 Task: What time is the last Expo Line train departing from Downtown Santa Monica to 7th St/Metro Center?
Action: Mouse pressed left at (340, 78)
Screenshot: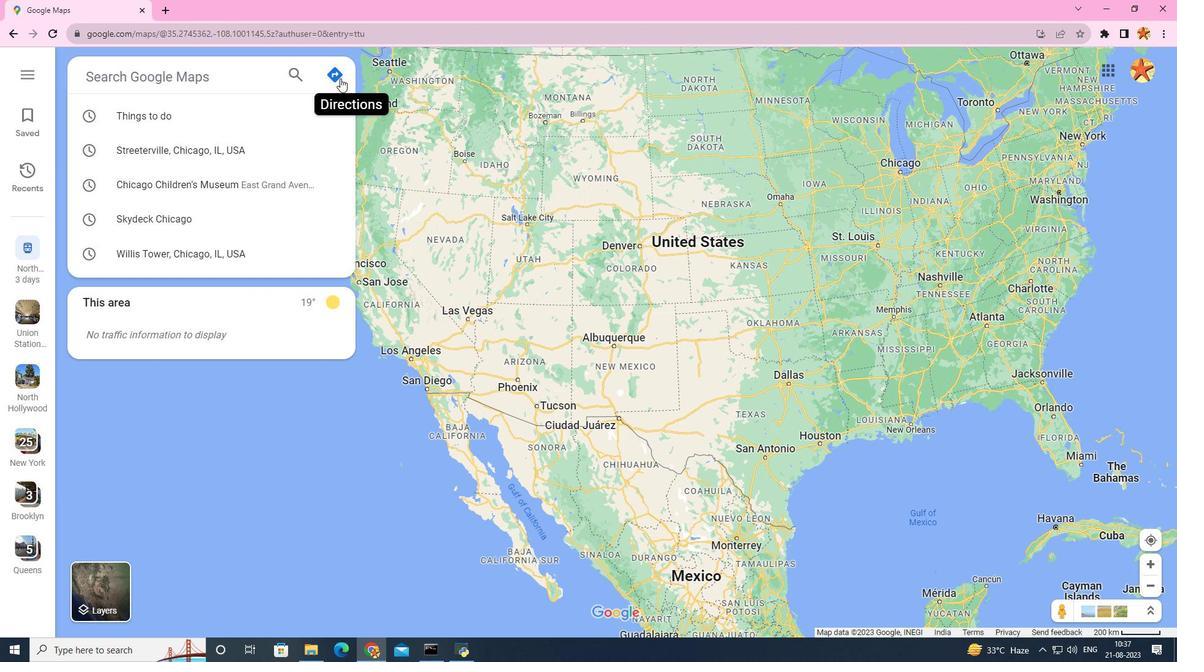 
Action: Mouse moved to (155, 116)
Screenshot: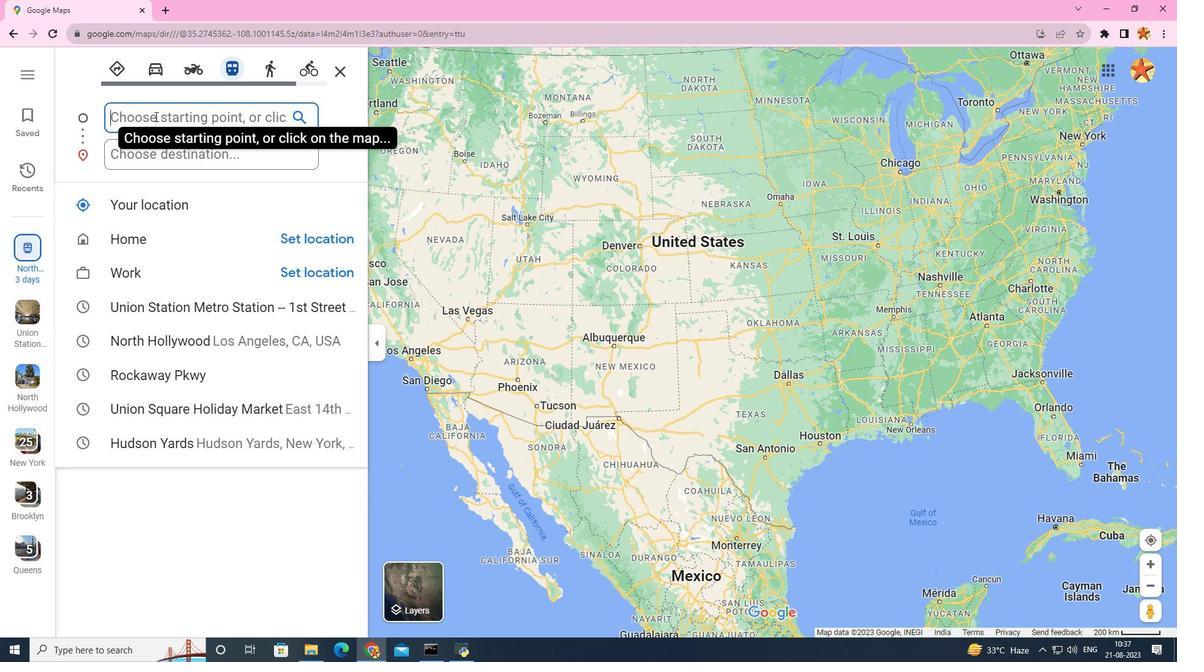 
Action: Key pressed downtown<Key.space>santa<Key.space>
Screenshot: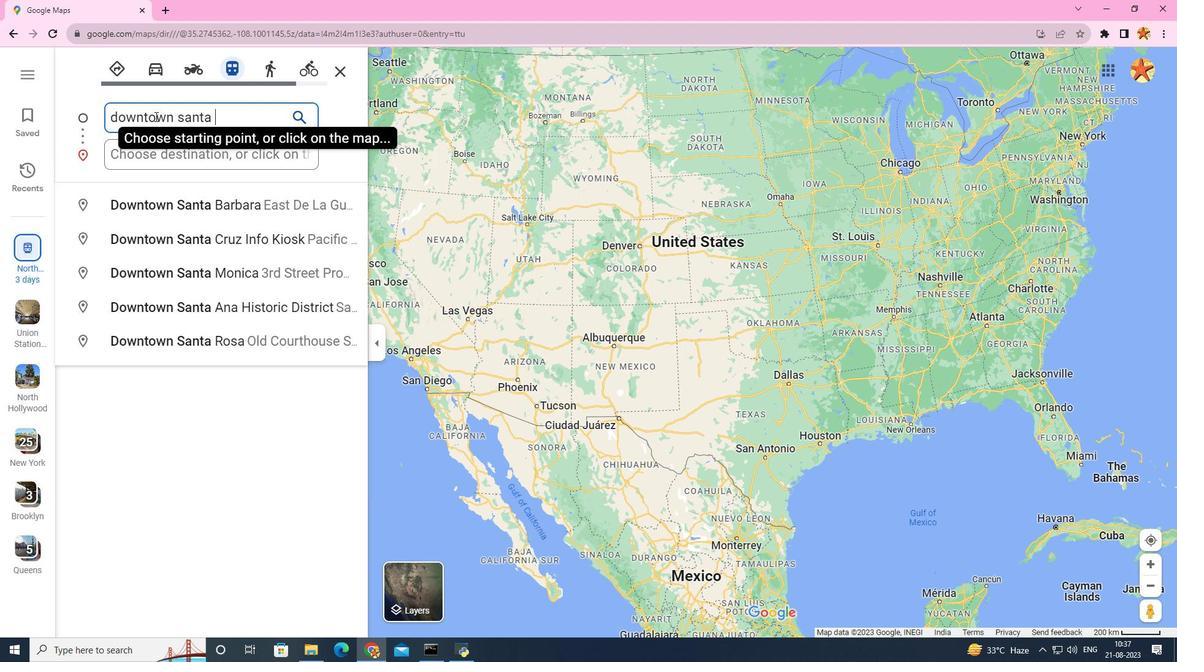 
Action: Mouse moved to (231, 271)
Screenshot: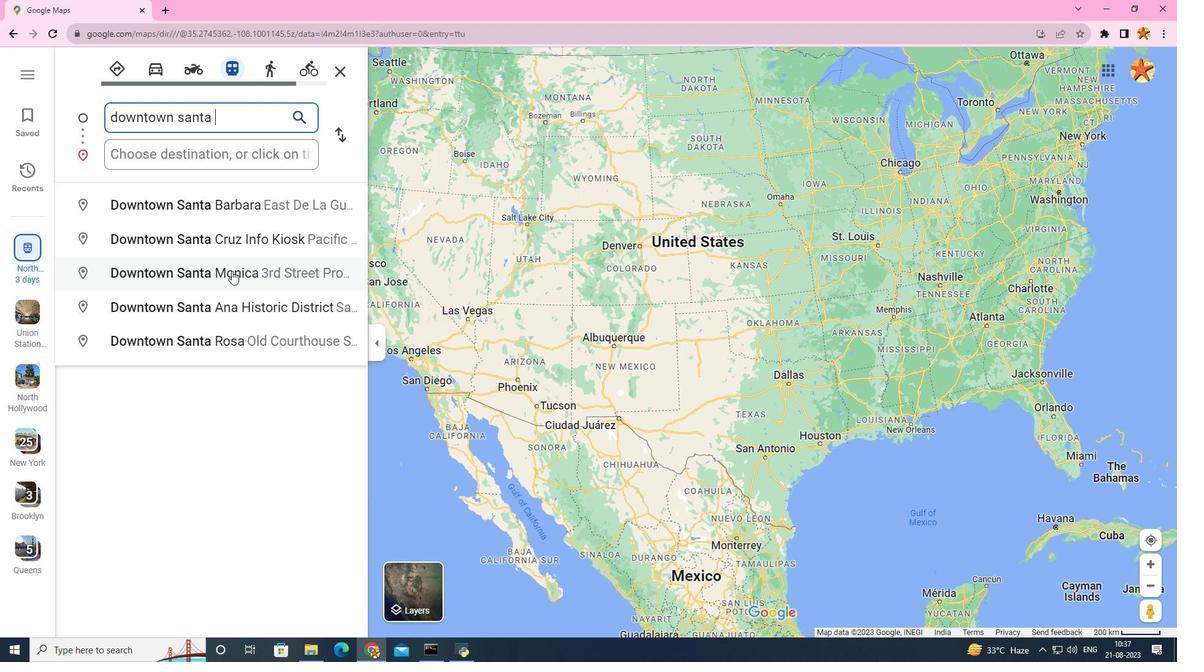 
Action: Mouse pressed left at (231, 271)
Screenshot: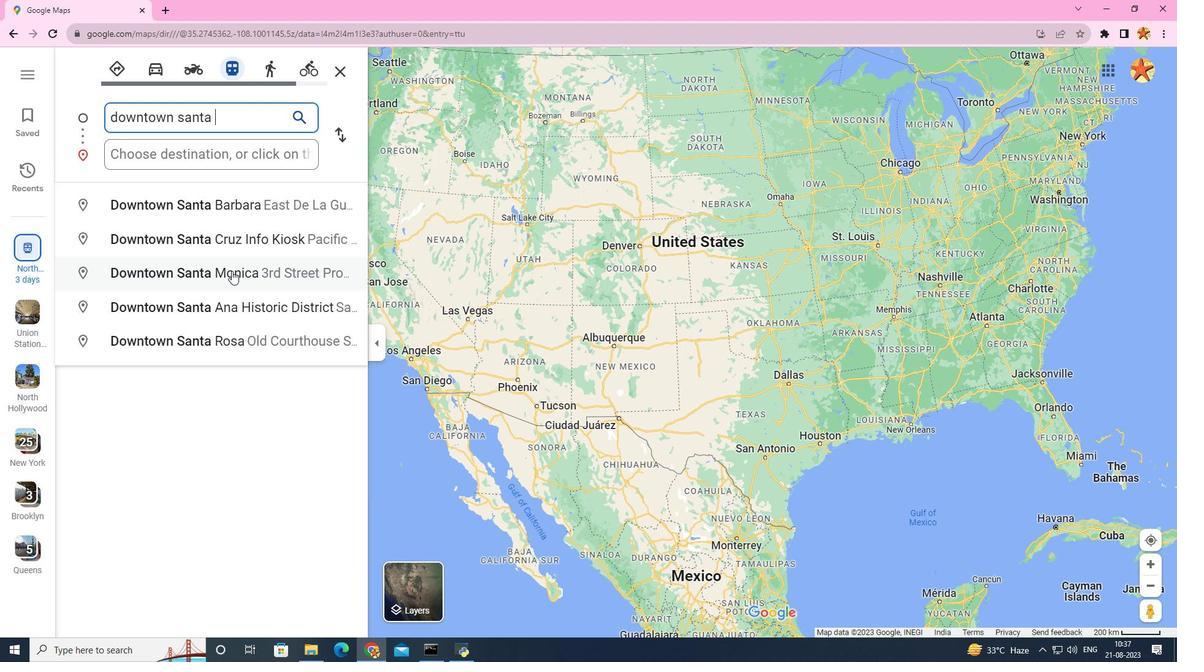 
Action: Mouse moved to (177, 153)
Screenshot: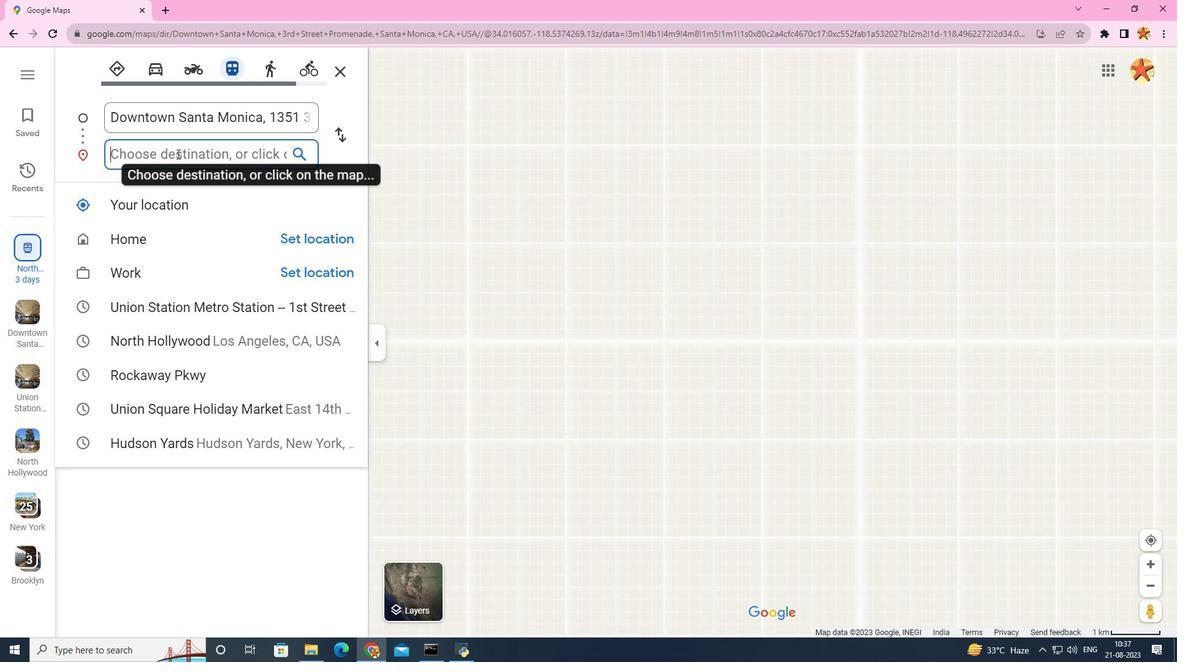 
Action: Mouse pressed left at (177, 153)
Screenshot: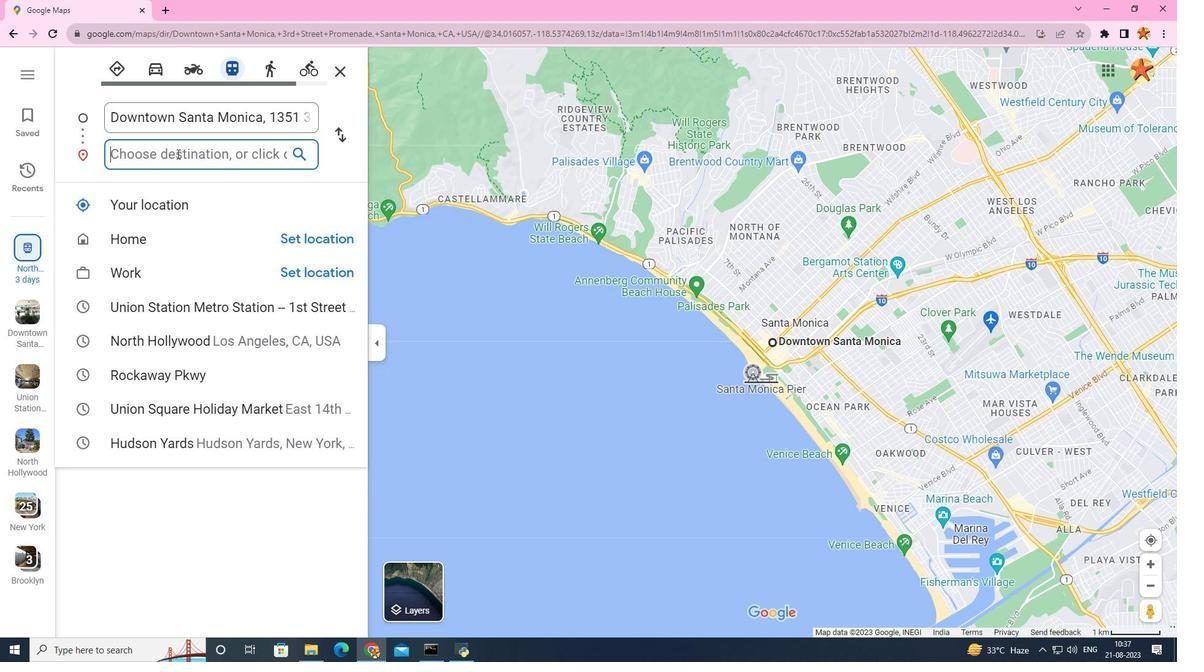 
Action: Key pressed <Key.caps_lock>7<Key.caps_lock><Key.space>th<Key.space><Key.caps_lock>S<Key.caps_lock>t<Key.space><Key.caps_lock>M<Key.caps_lock>etro<Key.space><Key.caps_lock>C<Key.caps_lock>enter
Screenshot: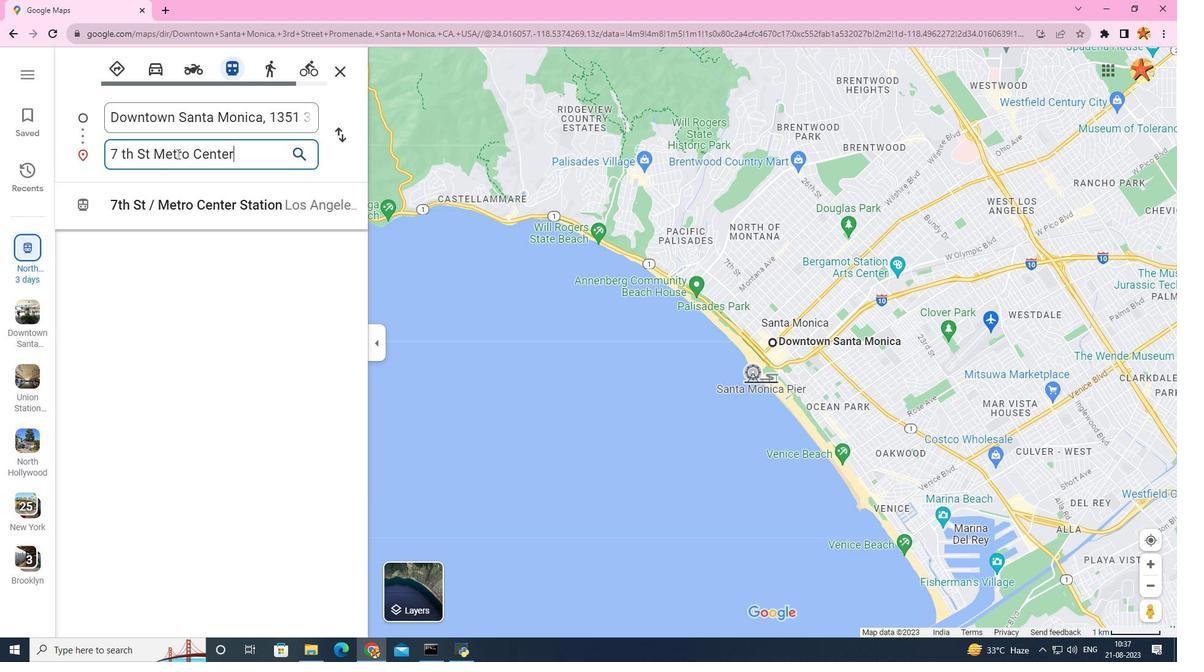 
Action: Mouse moved to (238, 214)
Screenshot: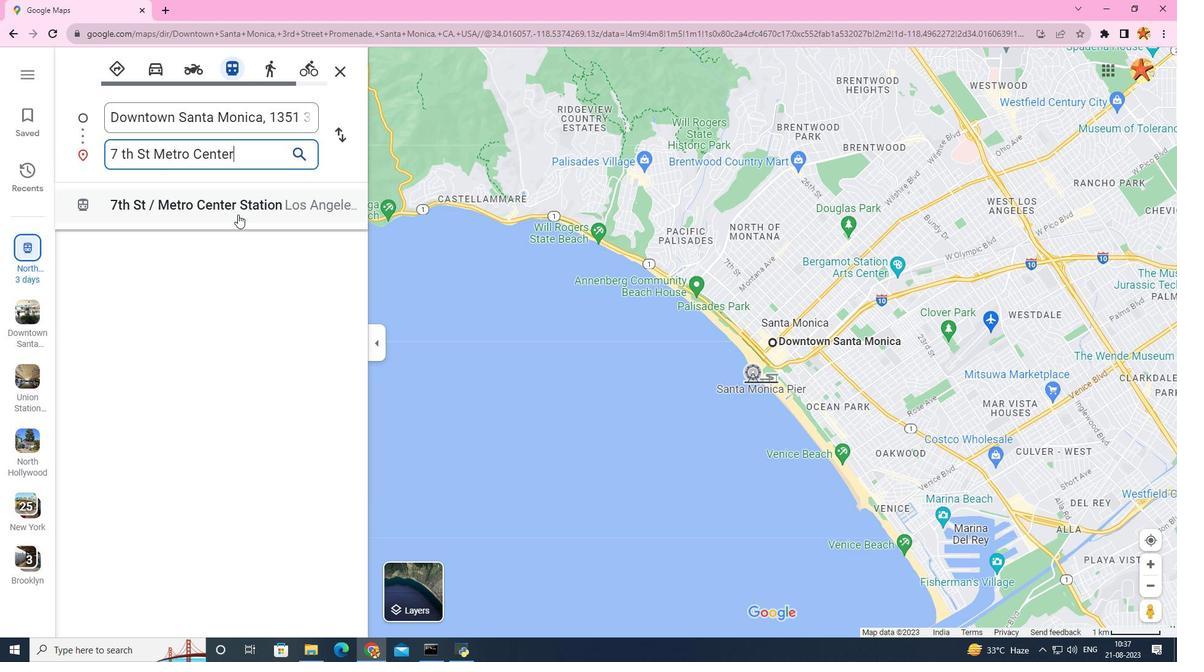 
Action: Mouse pressed left at (238, 214)
Screenshot: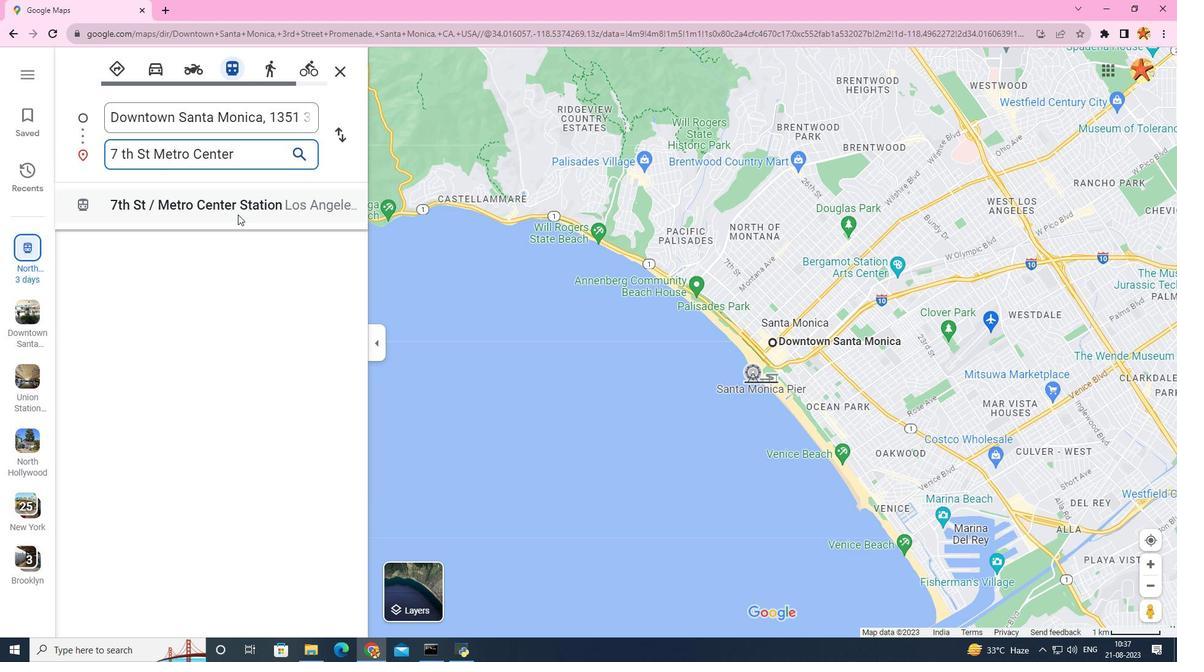 
Action: Mouse moved to (159, 382)
Screenshot: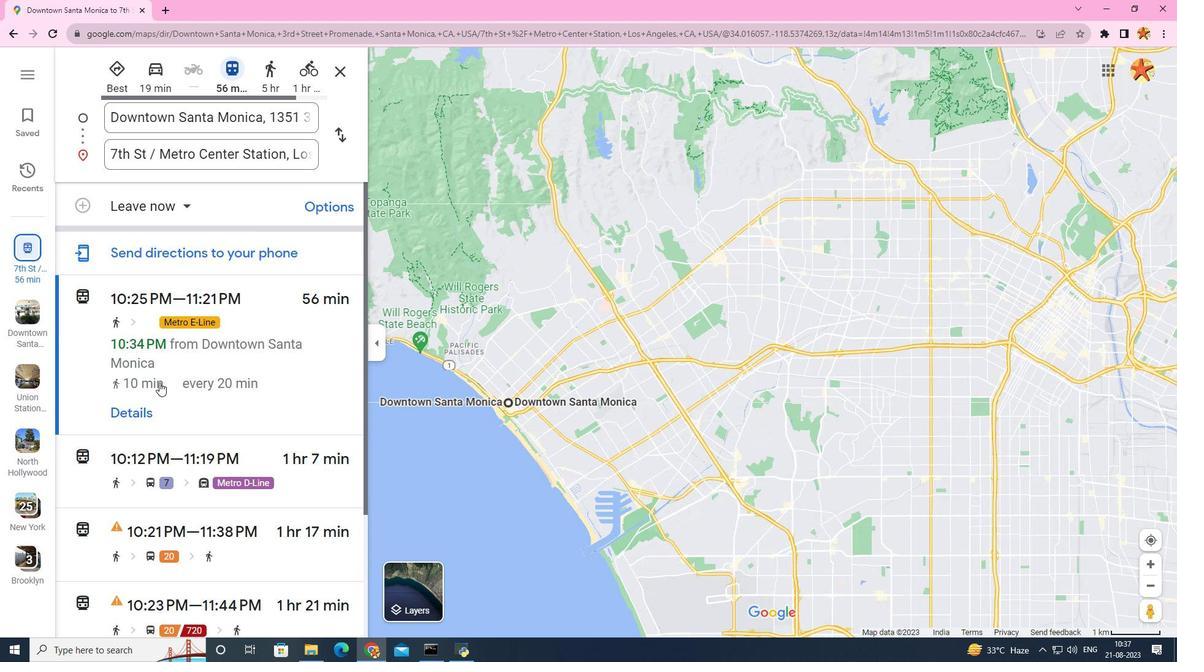 
Action: Mouse scrolled (159, 382) with delta (0, 0)
Screenshot: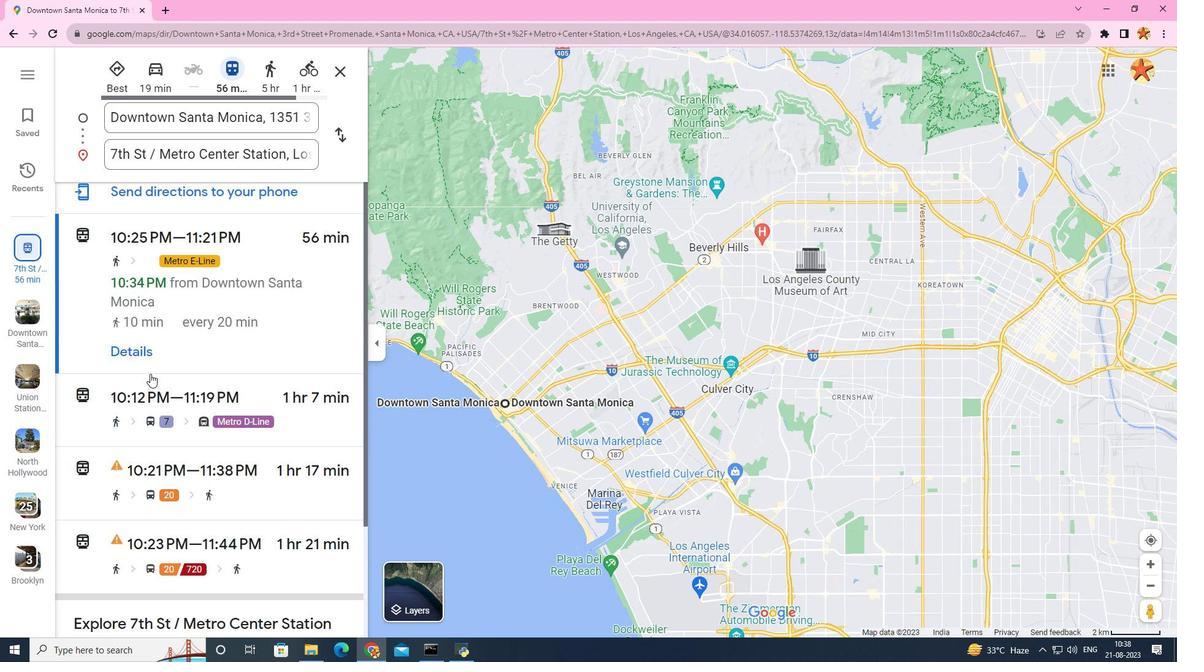 
Action: Mouse moved to (158, 382)
Screenshot: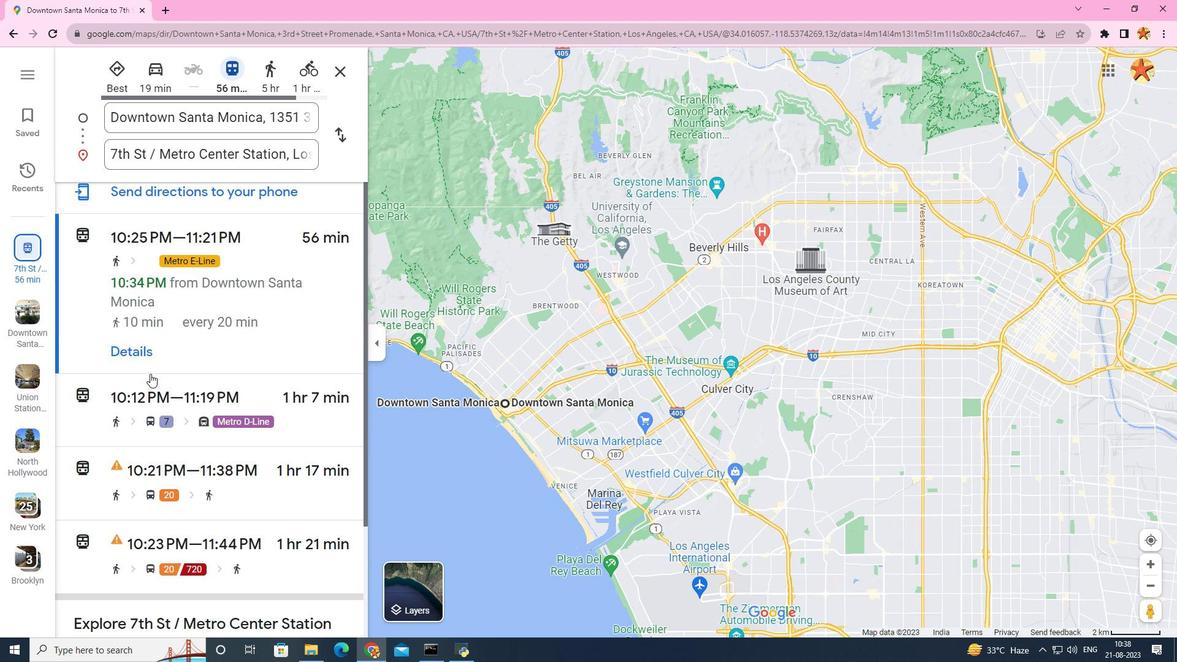 
Action: Mouse scrolled (158, 382) with delta (0, 0)
Screenshot: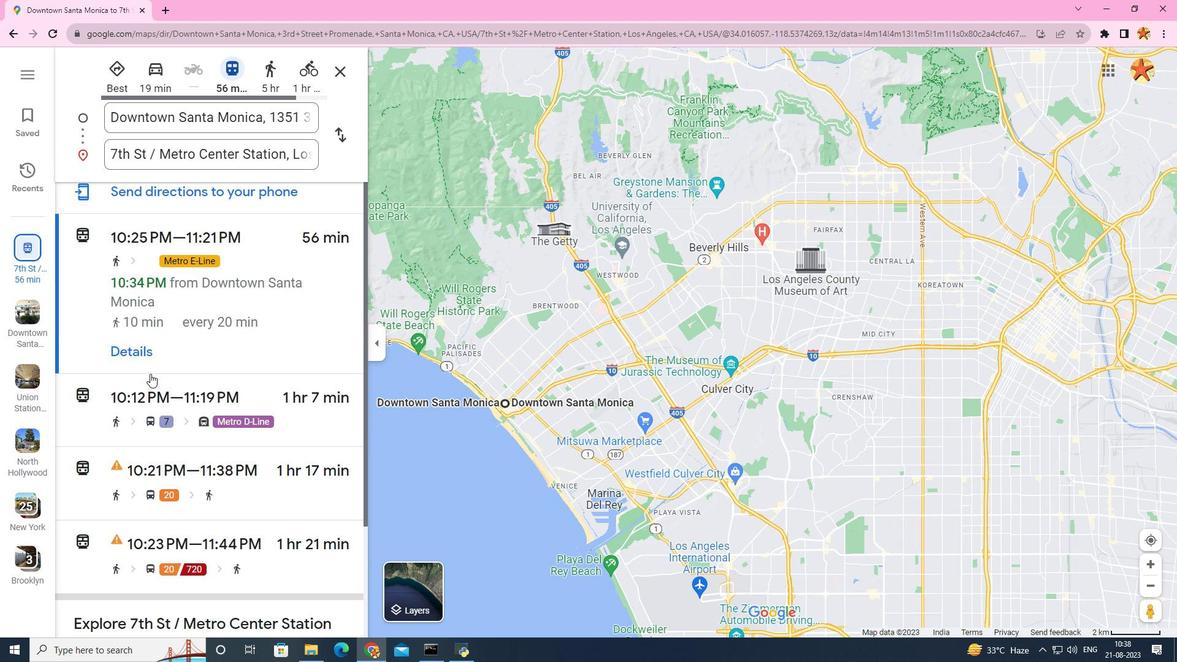 
Action: Mouse moved to (158, 382)
Screenshot: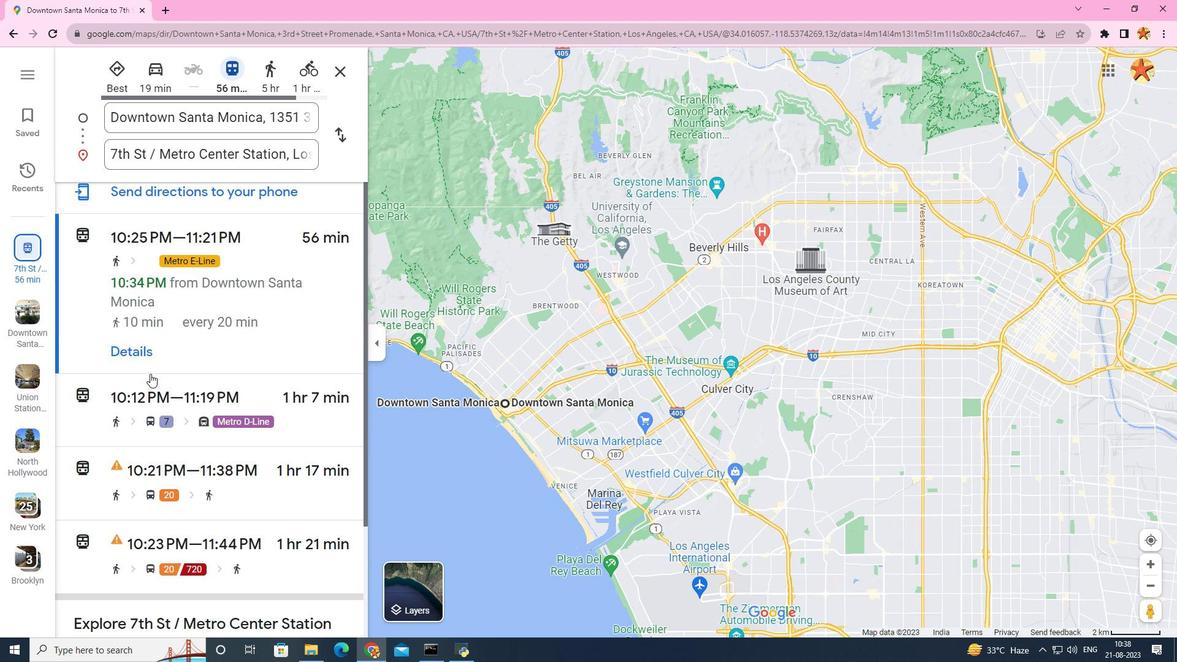
Action: Mouse scrolled (158, 381) with delta (0, 0)
Screenshot: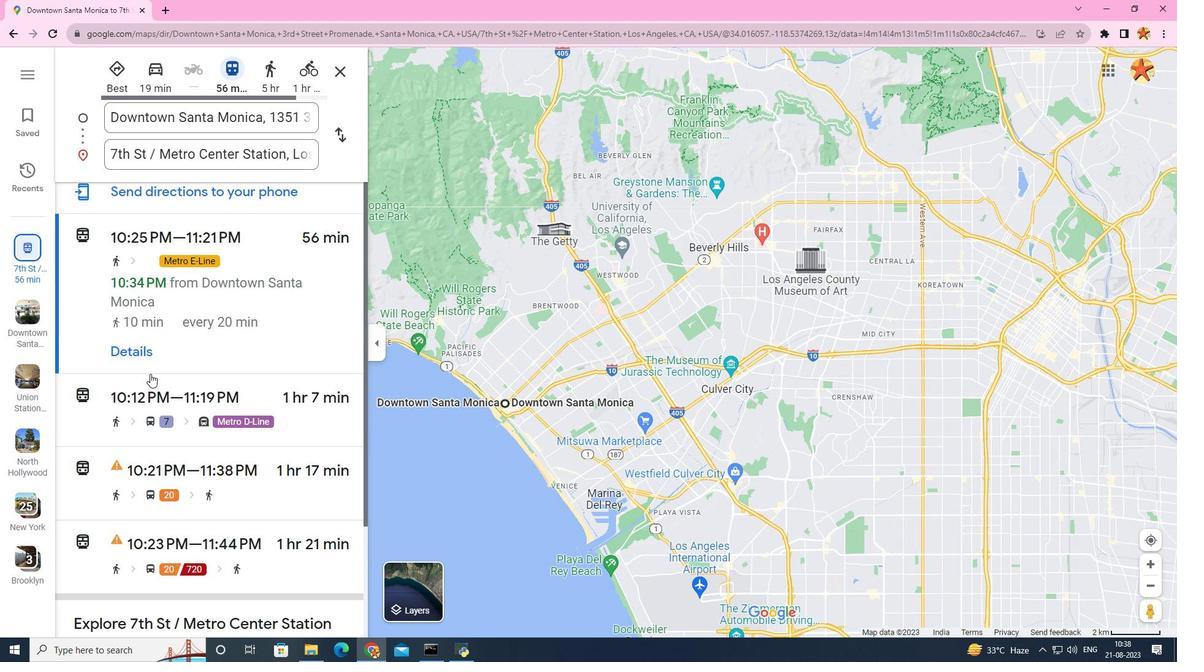 
Action: Mouse moved to (156, 381)
Screenshot: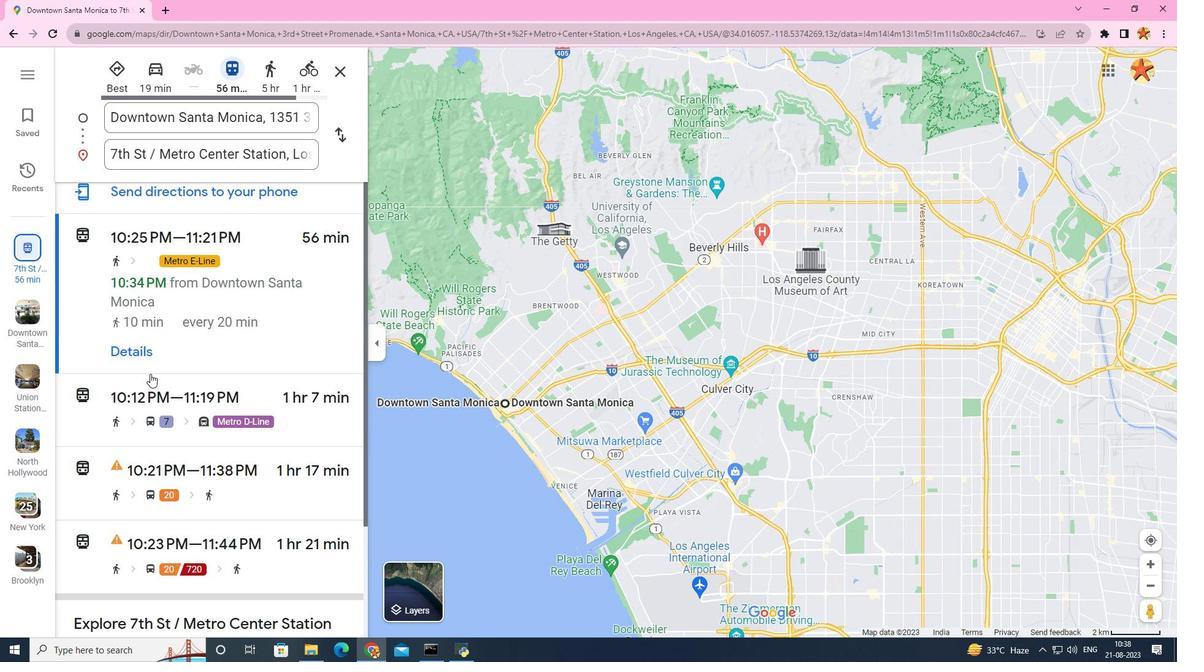 
Action: Mouse scrolled (156, 380) with delta (0, 0)
Screenshot: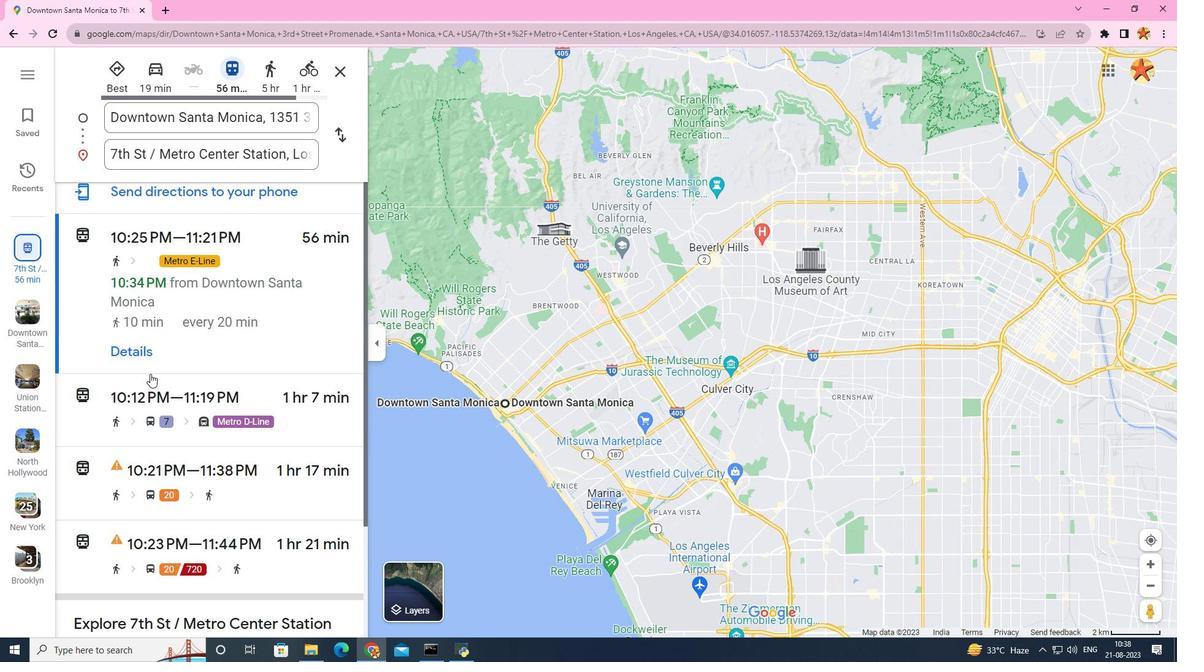 
Action: Mouse moved to (150, 374)
Screenshot: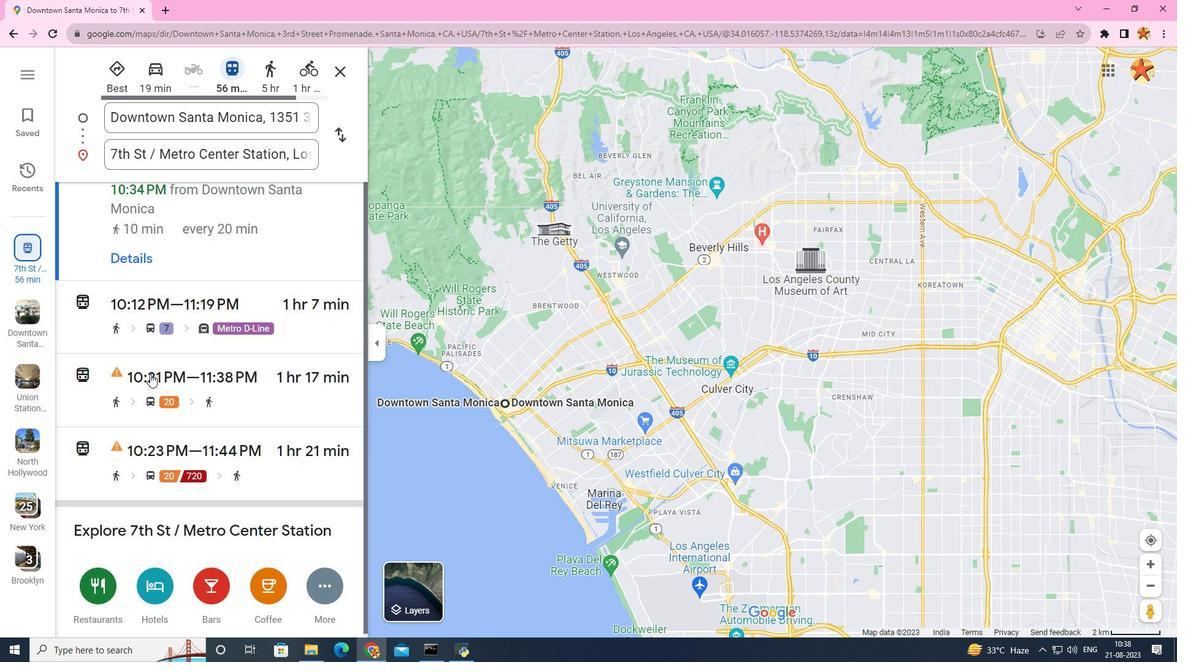 
Action: Mouse scrolled (150, 373) with delta (0, 0)
Screenshot: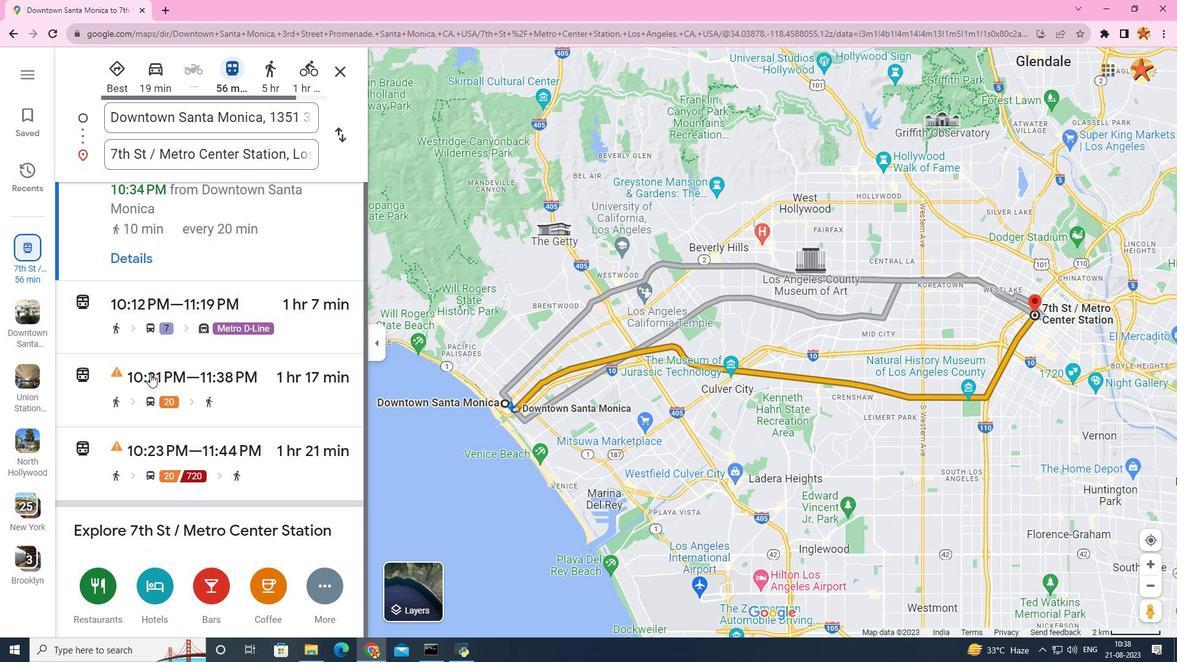 
Action: Mouse scrolled (150, 374) with delta (0, 0)
Screenshot: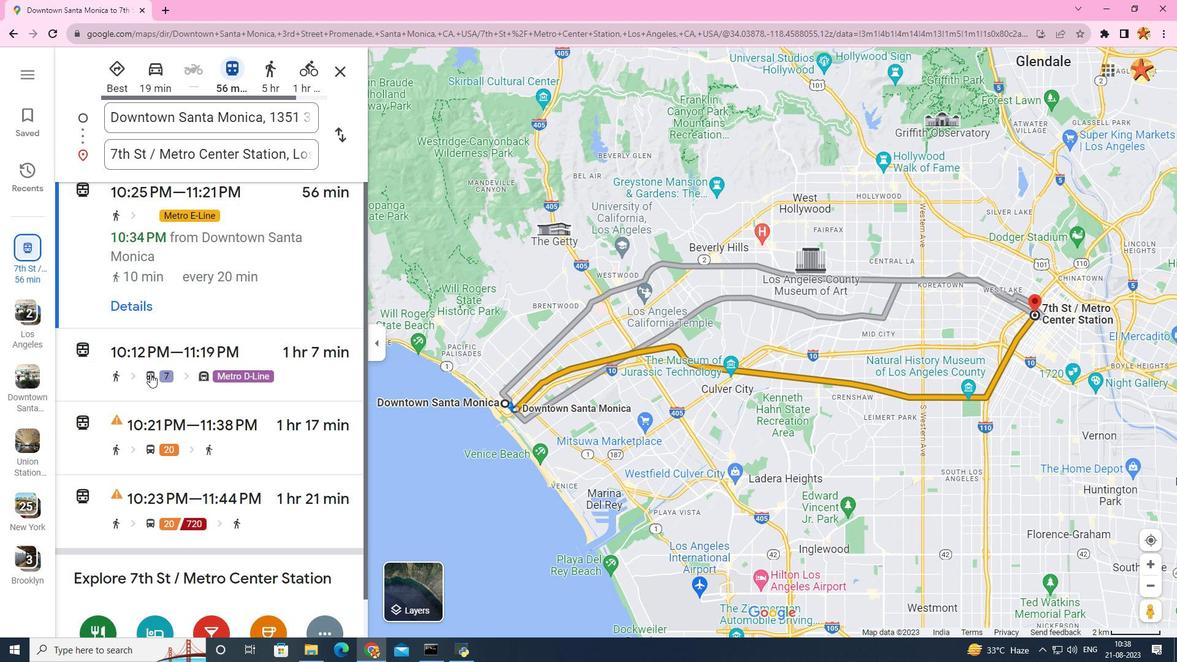 
Action: Mouse scrolled (150, 374) with delta (0, 0)
Screenshot: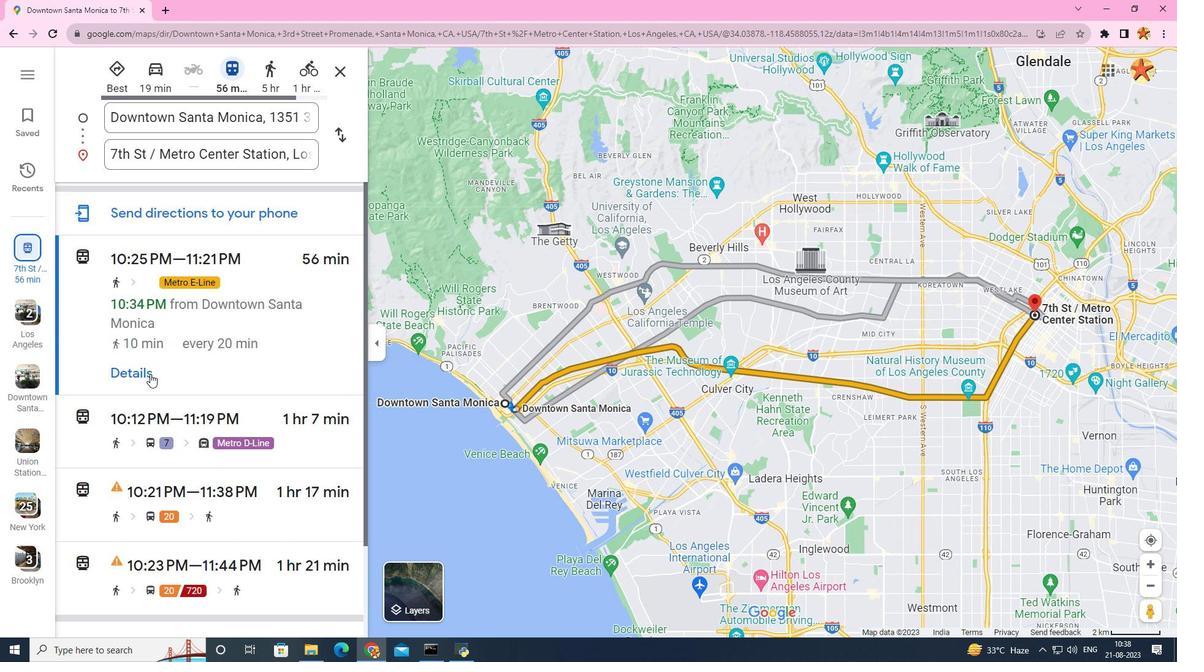 
Action: Mouse scrolled (150, 374) with delta (0, 0)
Screenshot: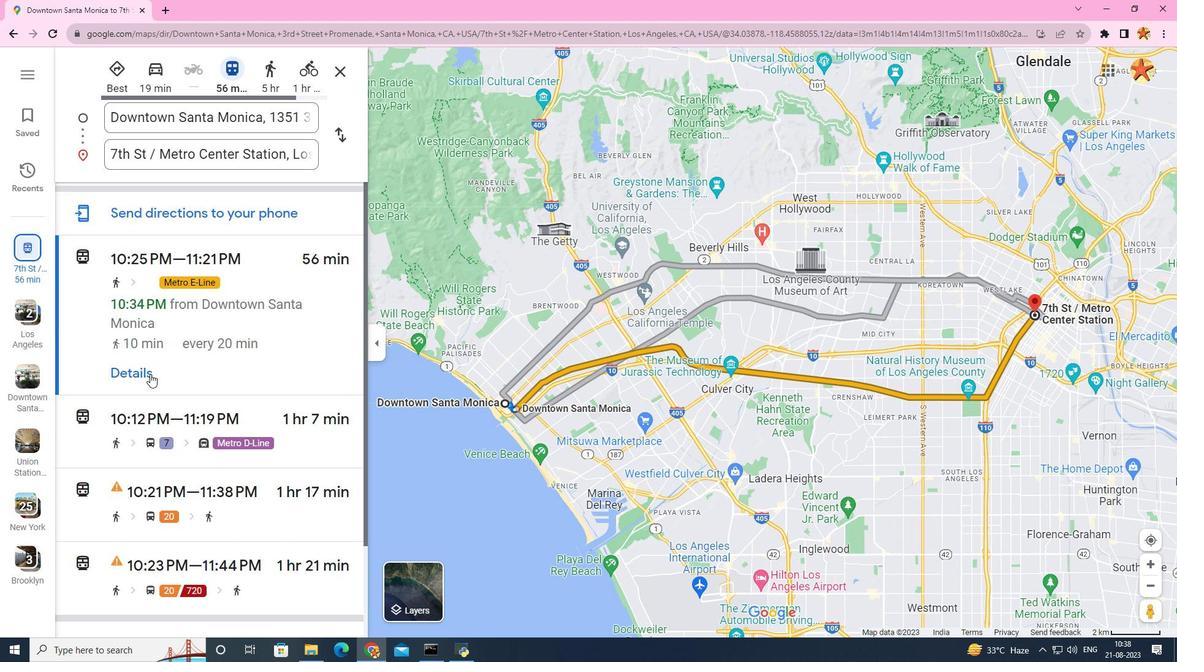 
Action: Mouse scrolled (150, 374) with delta (0, 0)
Screenshot: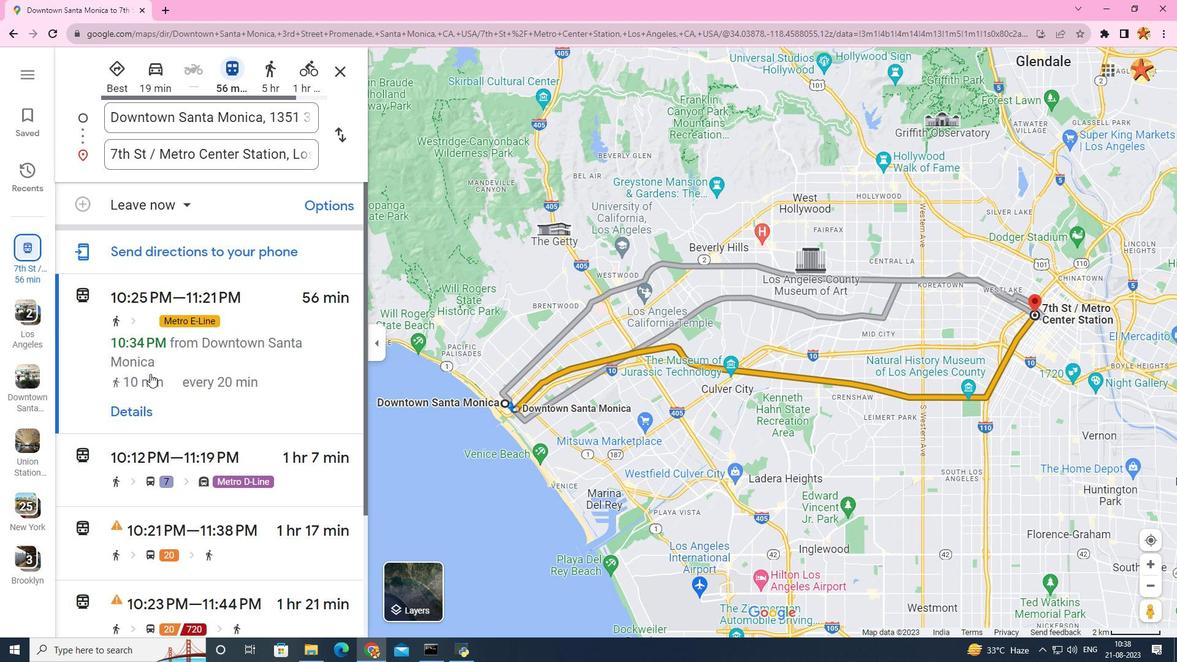 
Action: Mouse moved to (174, 203)
Screenshot: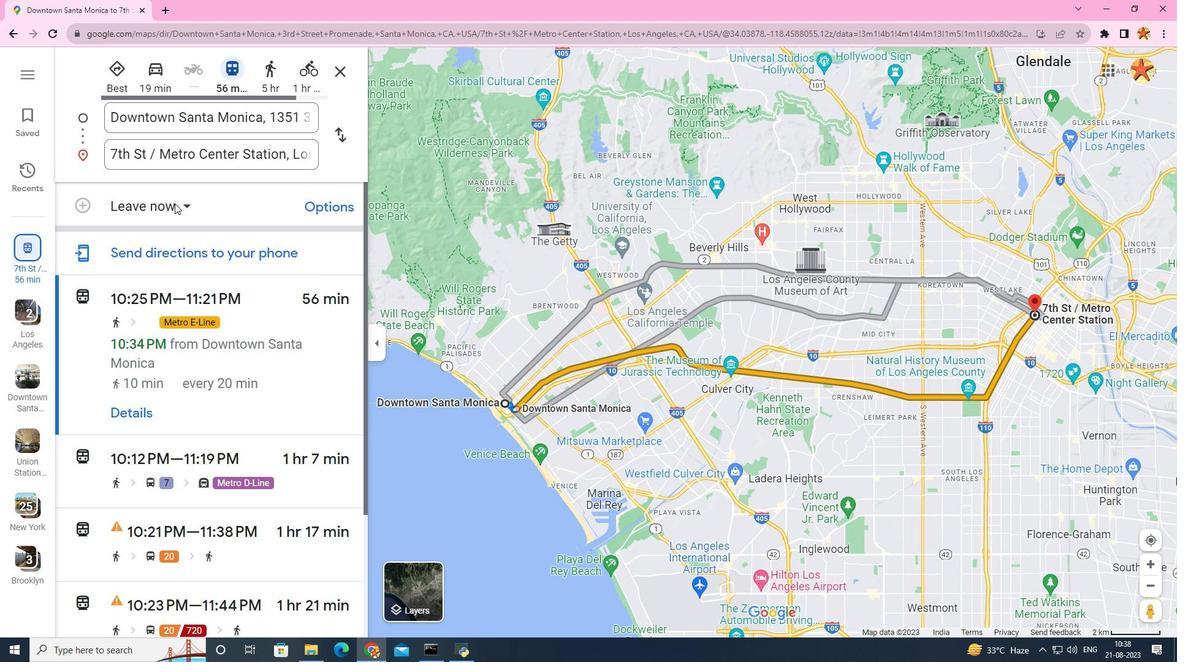 
Action: Mouse pressed left at (174, 203)
Screenshot: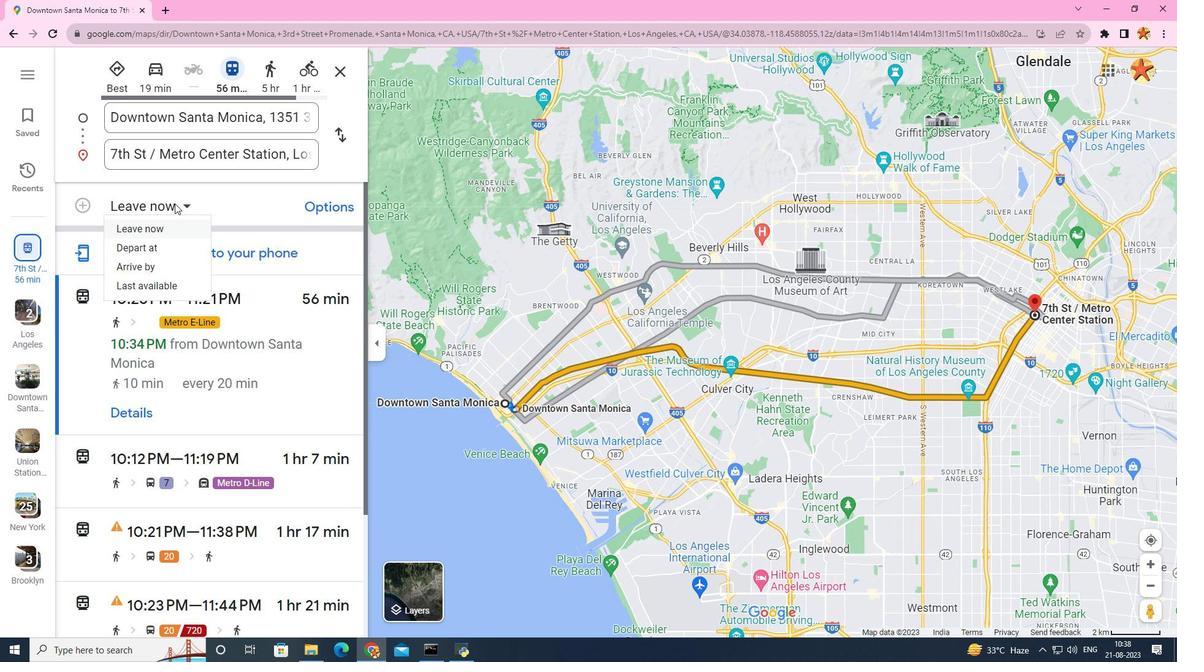 
Action: Mouse moved to (147, 286)
Screenshot: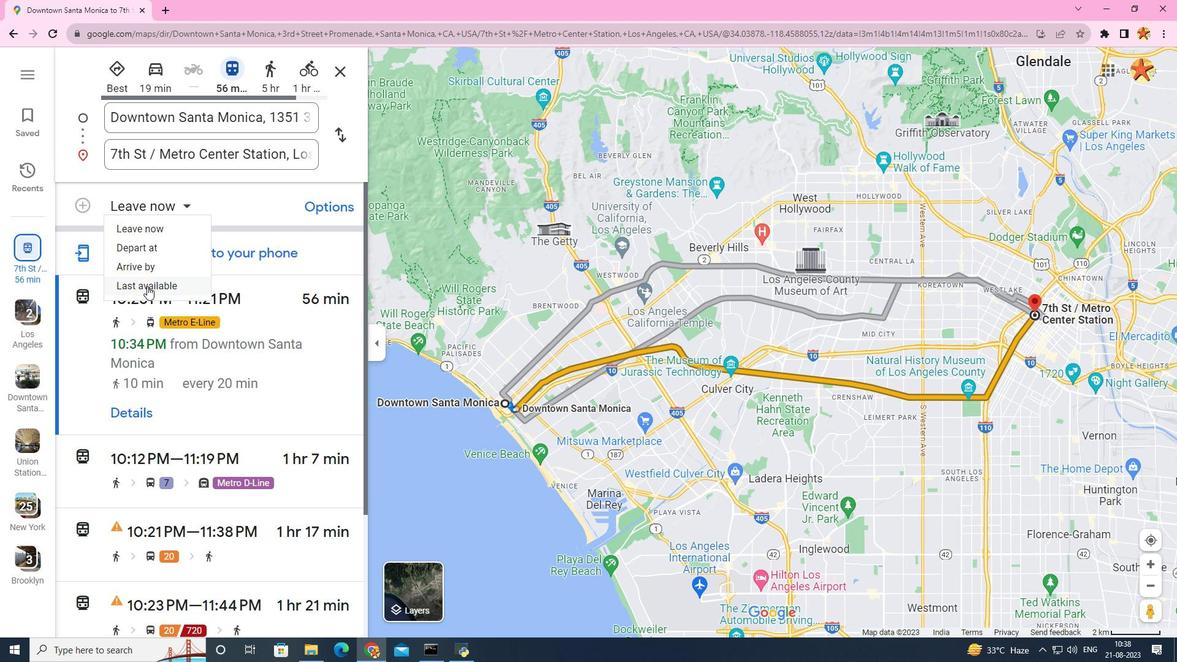 
Action: Mouse pressed left at (147, 286)
Screenshot: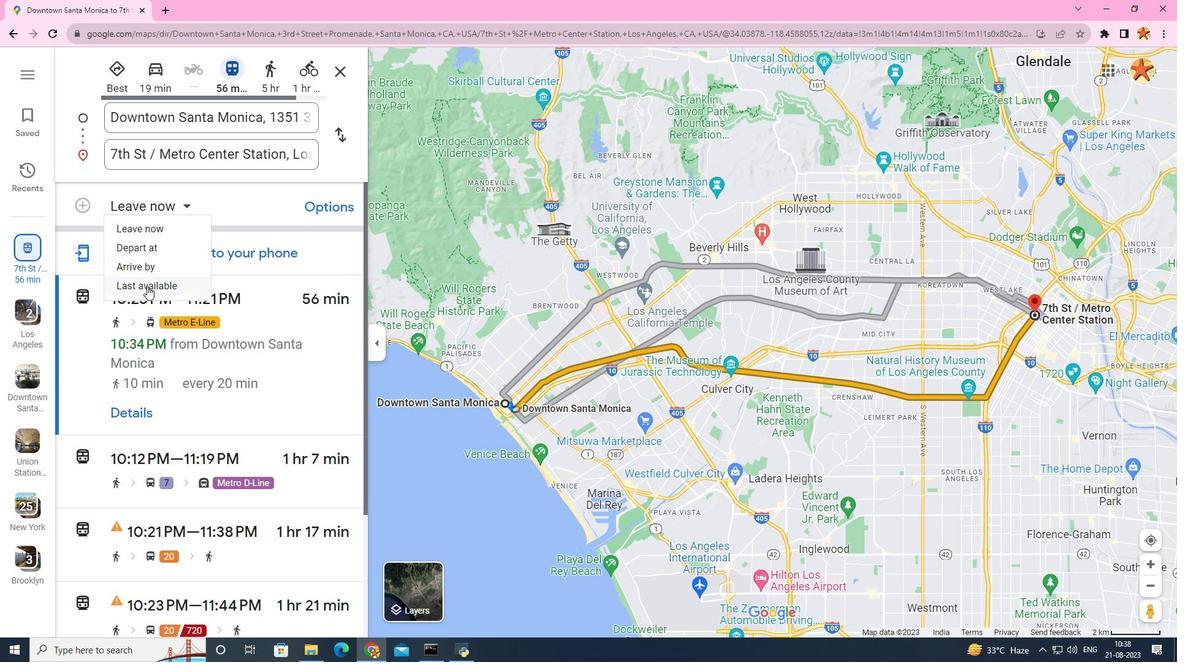 
Action: Mouse scrolled (147, 285) with delta (0, 0)
Screenshot: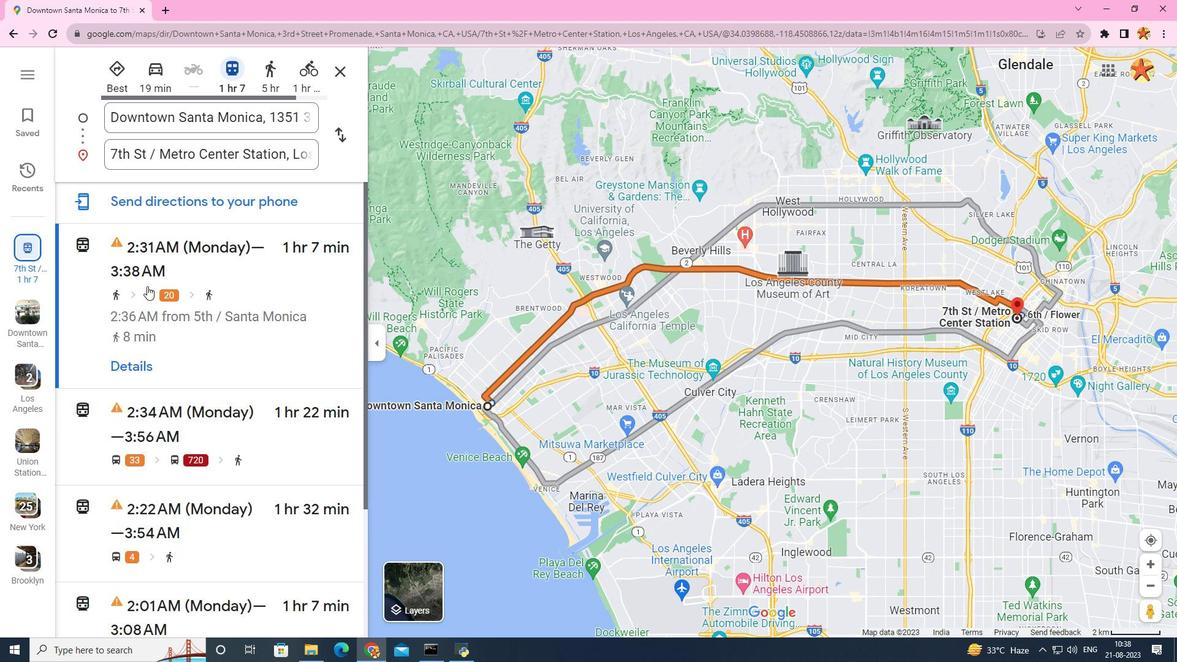 
Action: Mouse scrolled (147, 285) with delta (0, 0)
Screenshot: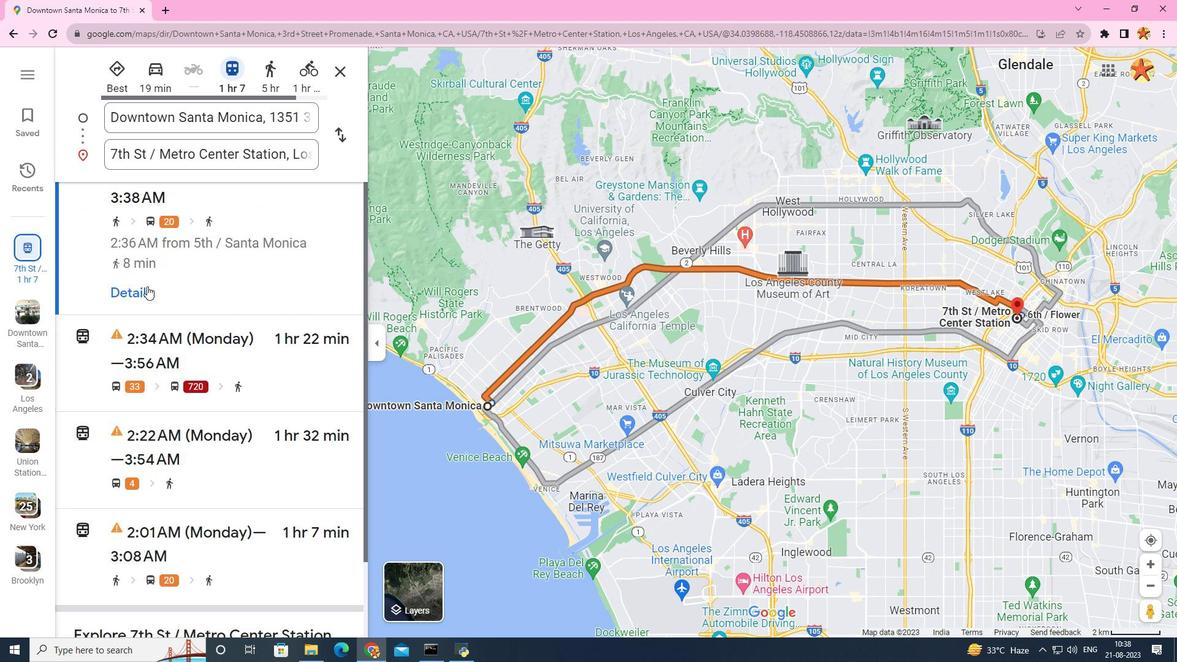 
Action: Mouse scrolled (147, 285) with delta (0, 0)
Screenshot: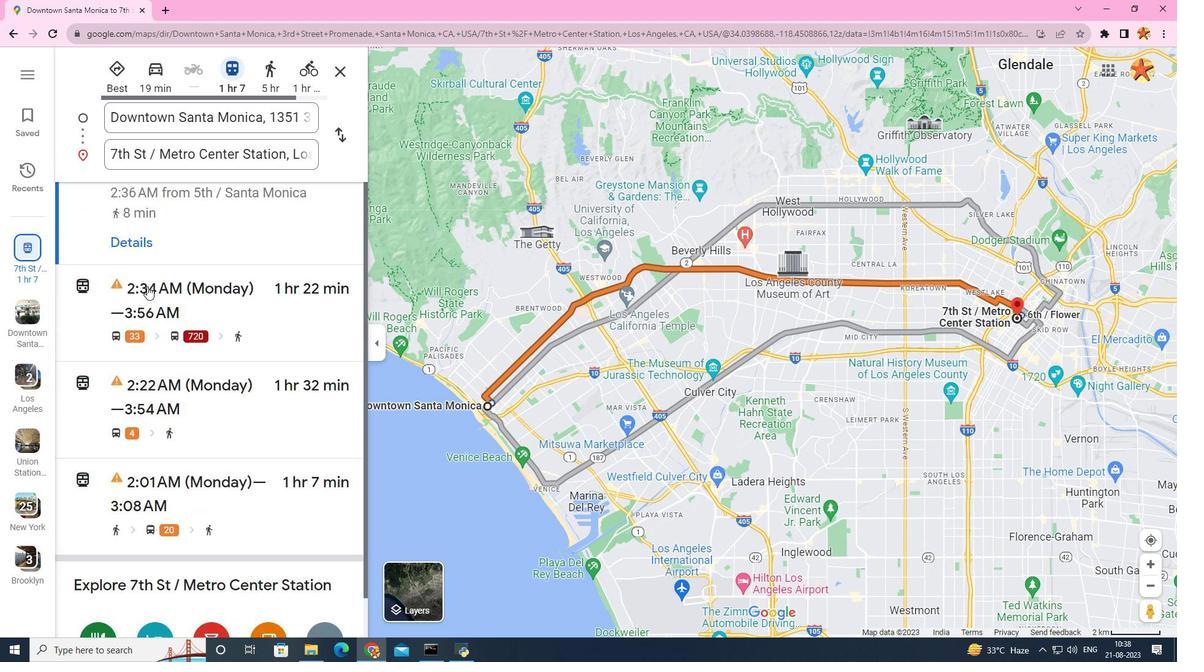 
Action: Mouse scrolled (147, 285) with delta (0, 0)
Screenshot: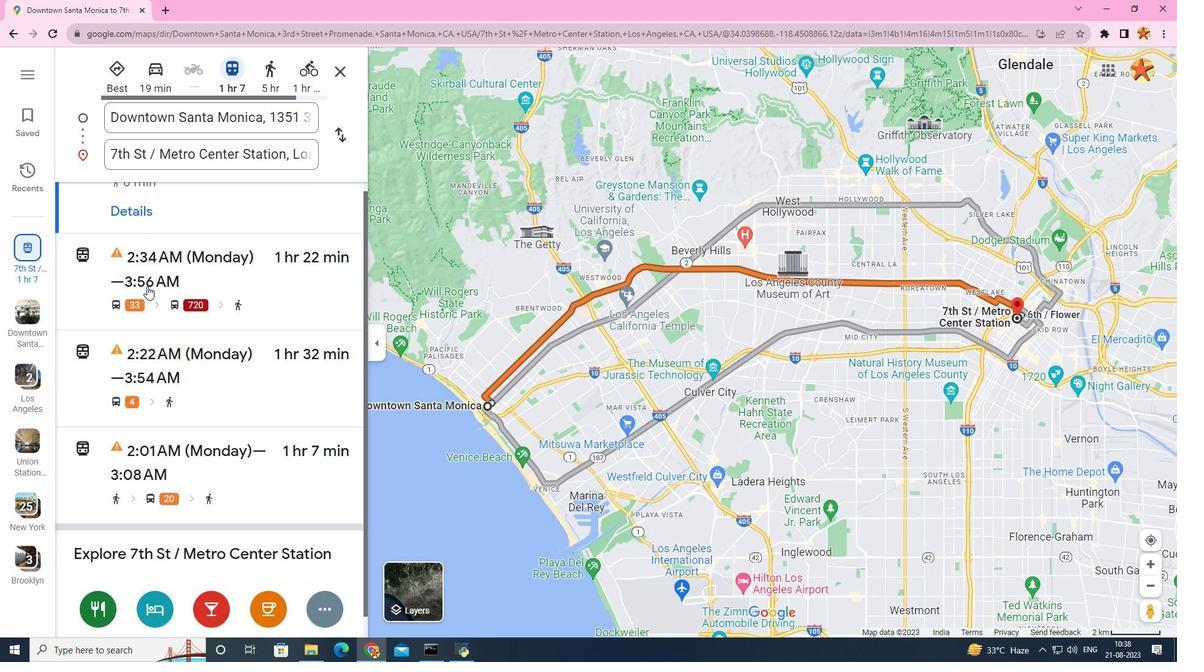 
Action: Mouse scrolled (147, 285) with delta (0, 0)
Screenshot: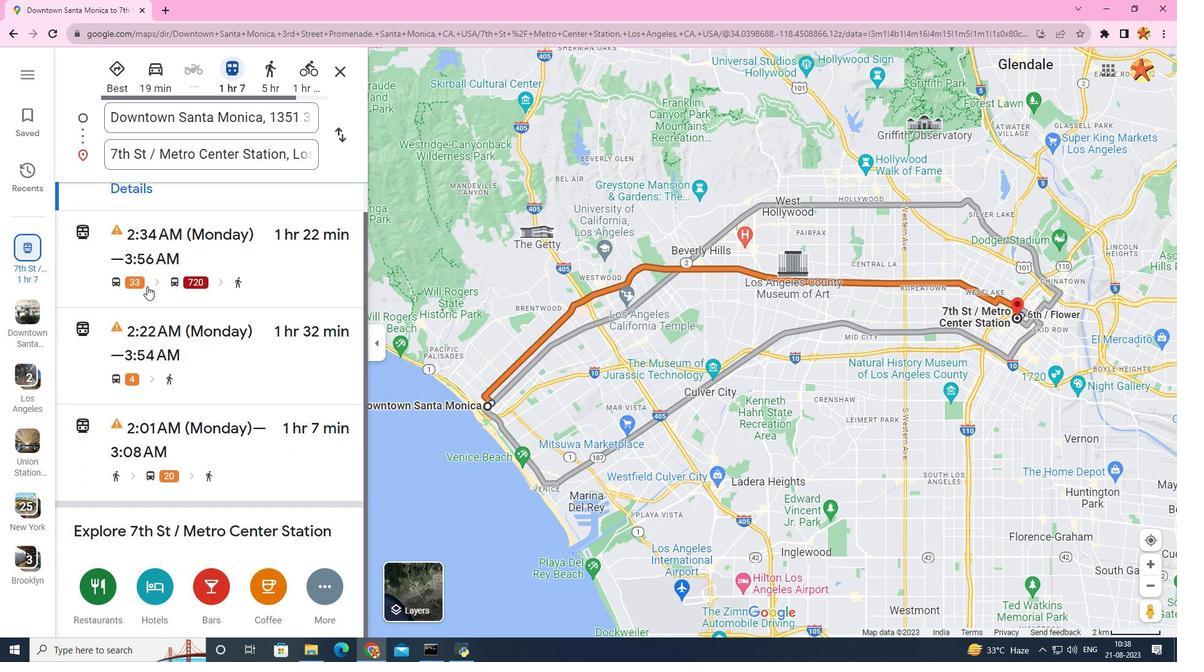 
Action: Mouse scrolled (147, 287) with delta (0, 0)
Screenshot: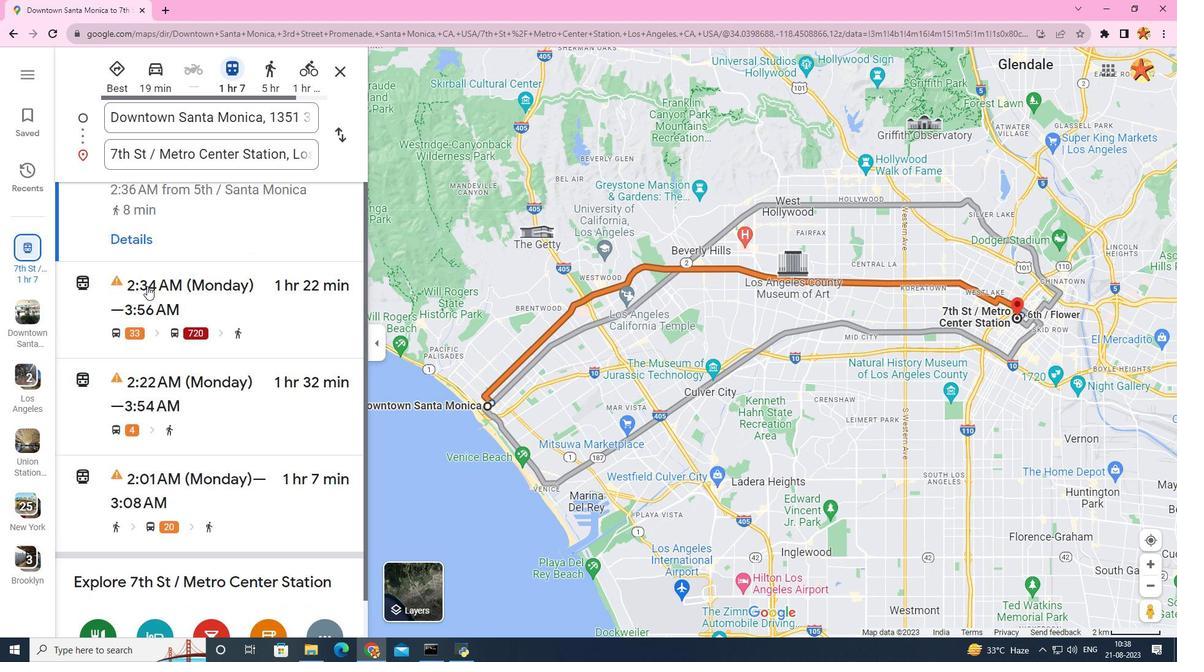 
Action: Mouse scrolled (147, 287) with delta (0, 0)
Screenshot: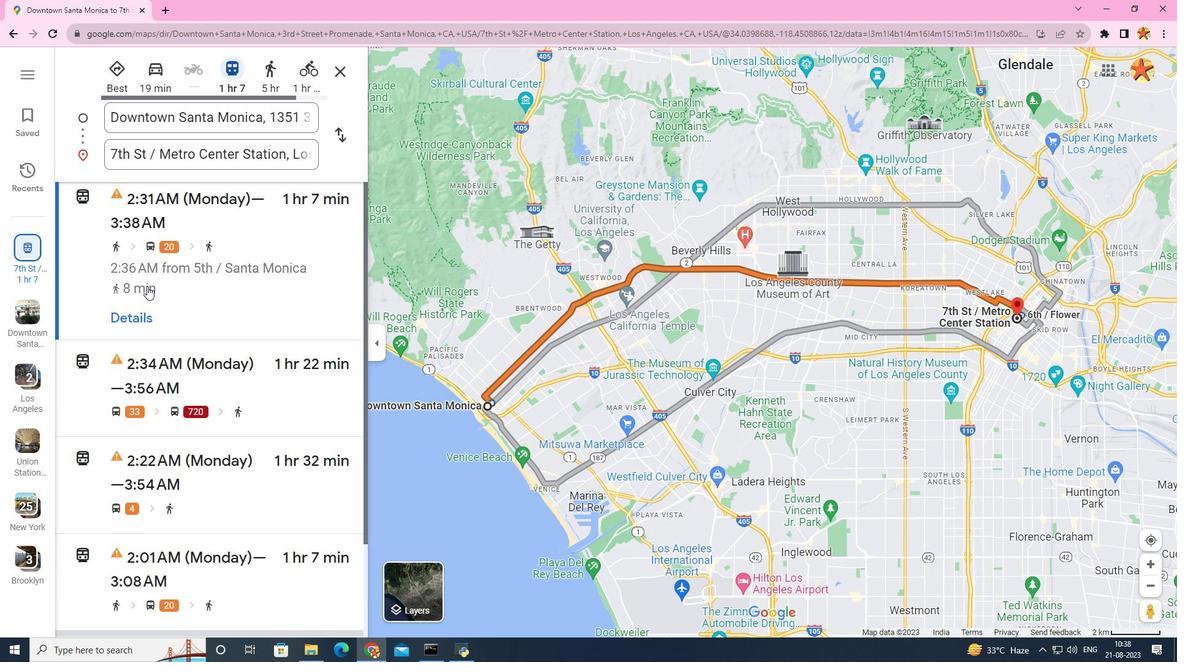 
Action: Mouse scrolled (147, 287) with delta (0, 0)
Screenshot: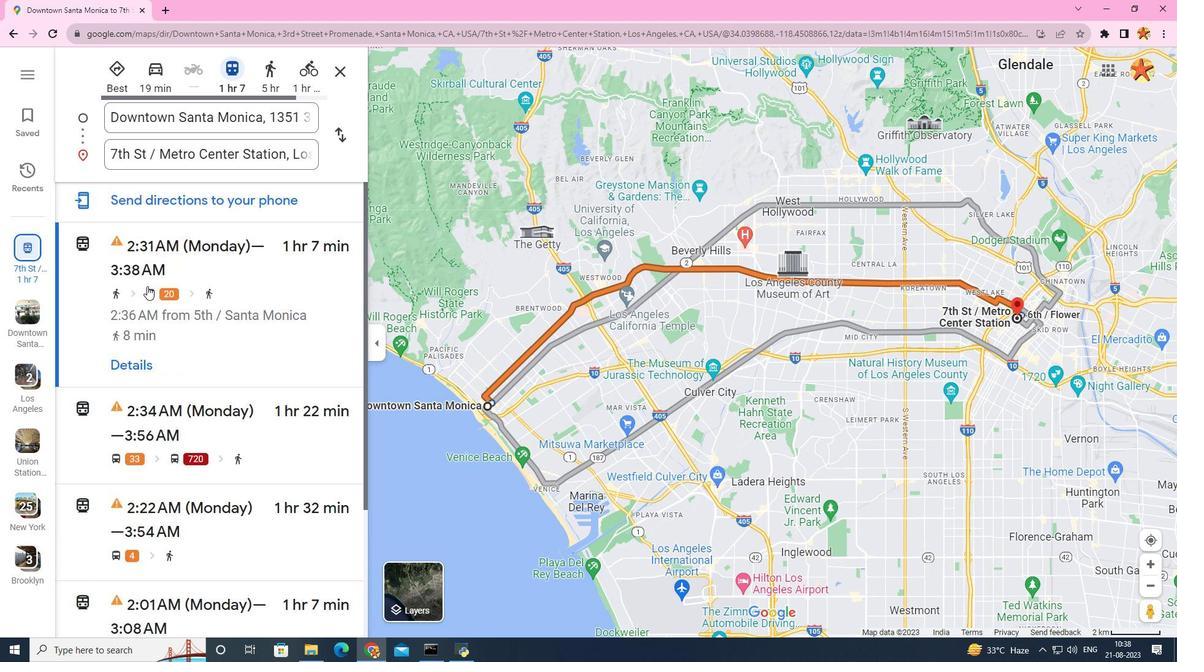 
Action: Mouse scrolled (147, 287) with delta (0, 0)
Screenshot: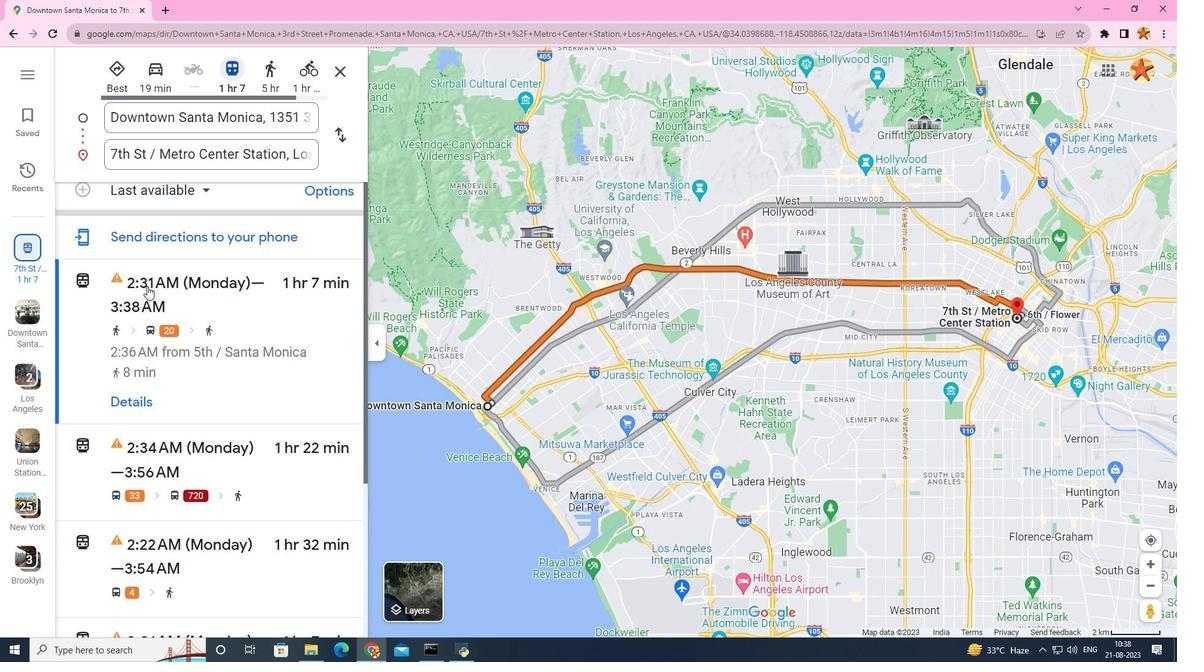 
Action: Mouse moved to (111, 423)
Screenshot: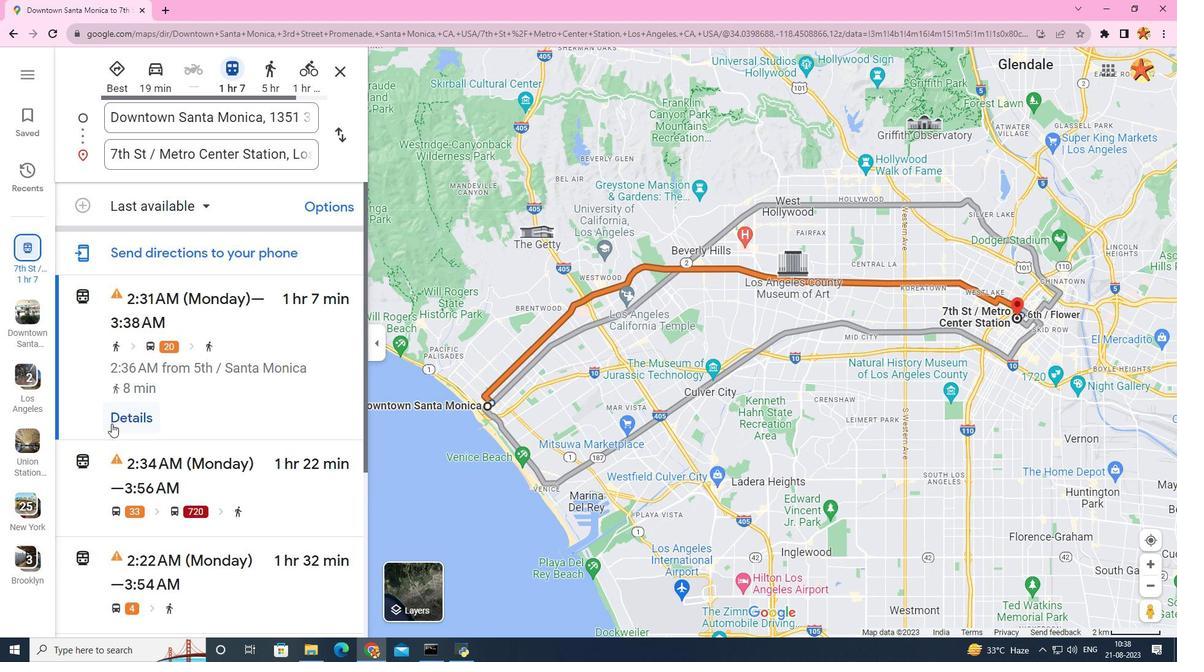 
Action: Mouse pressed left at (111, 423)
Screenshot: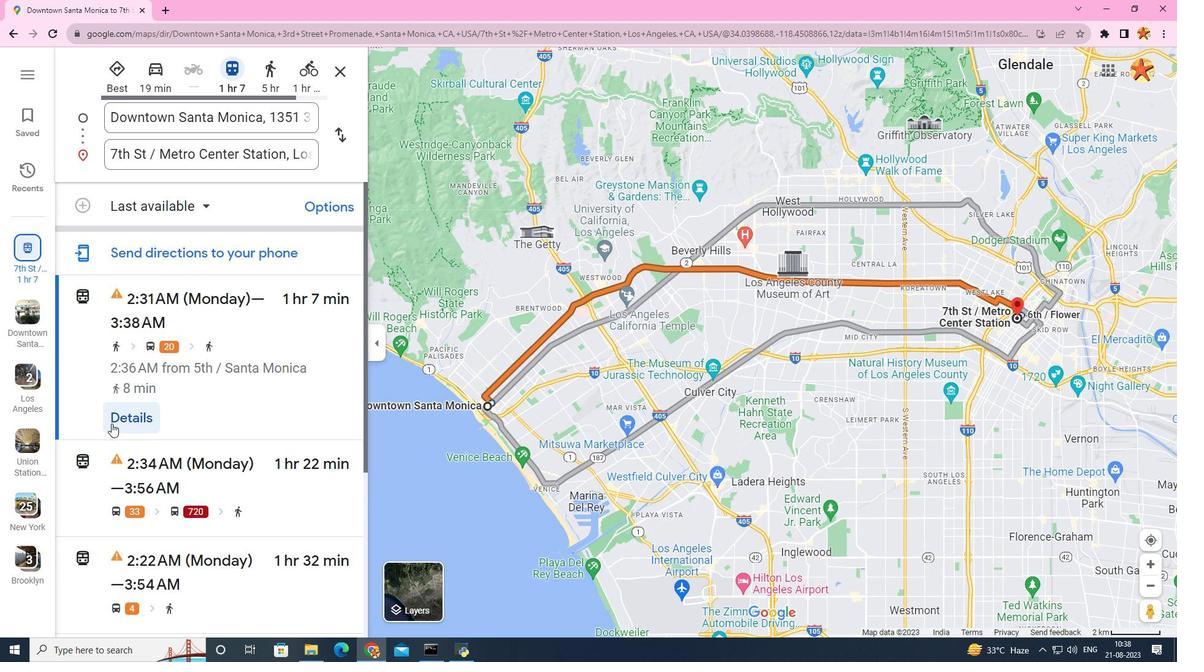 
Action: Mouse scrolled (111, 423) with delta (0, 0)
Screenshot: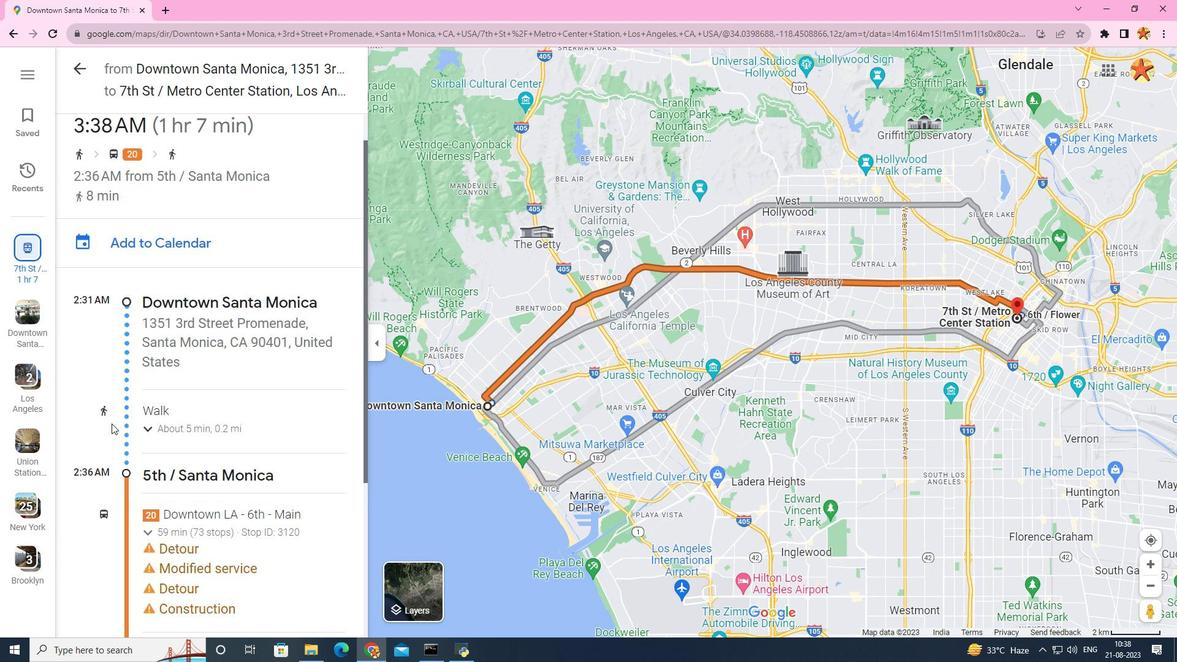
Action: Mouse scrolled (111, 423) with delta (0, 0)
Screenshot: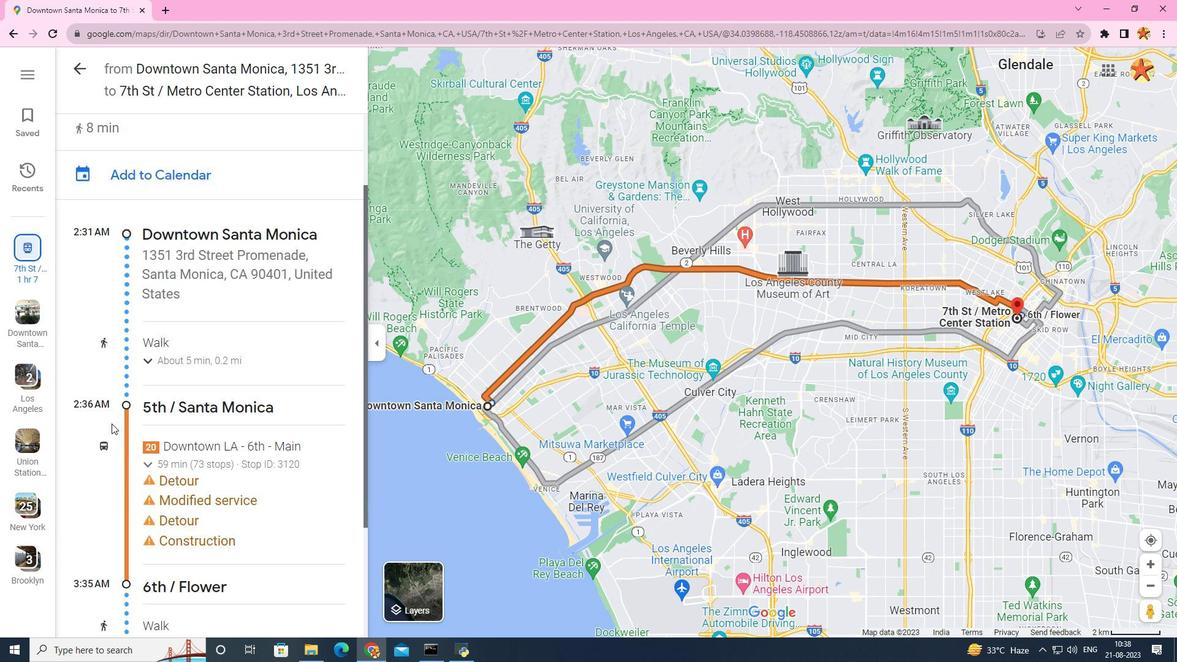 
Action: Mouse scrolled (111, 423) with delta (0, 0)
Screenshot: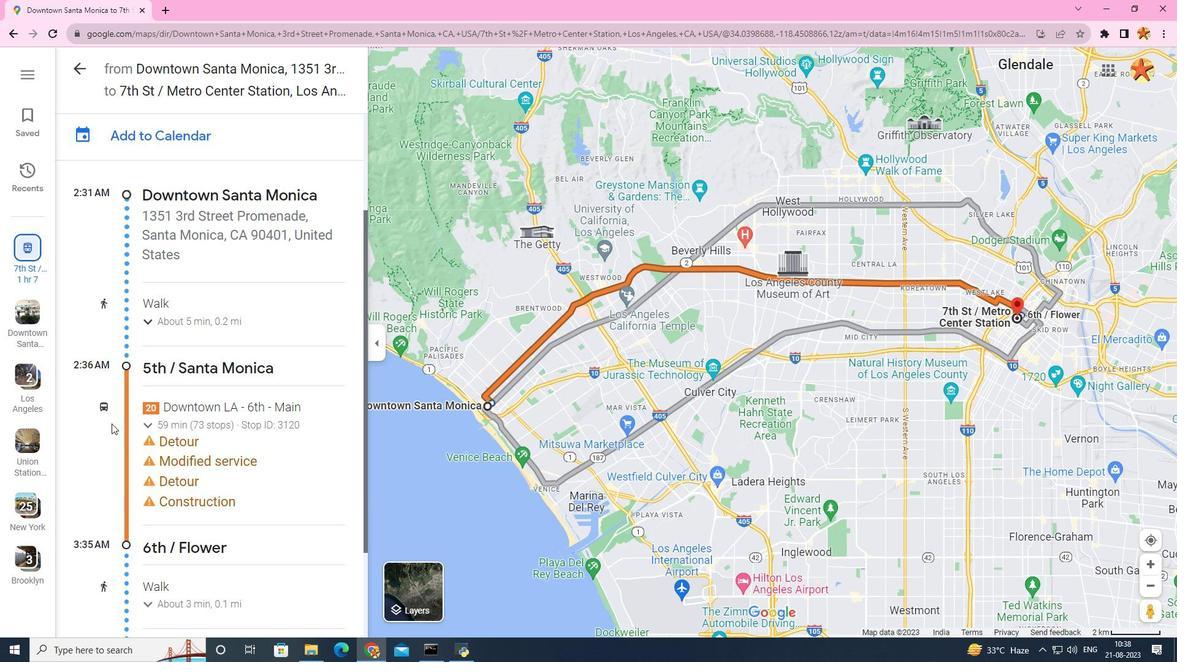 
Action: Mouse scrolled (111, 423) with delta (0, 0)
Screenshot: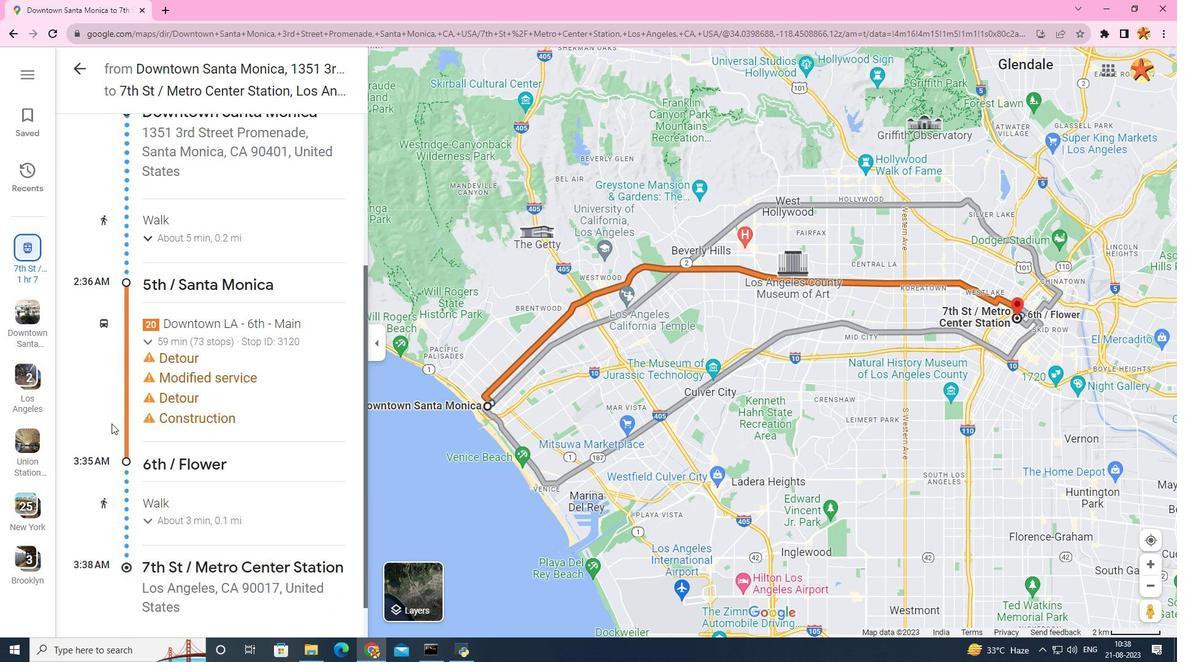 
Action: Mouse scrolled (111, 423) with delta (0, 0)
Screenshot: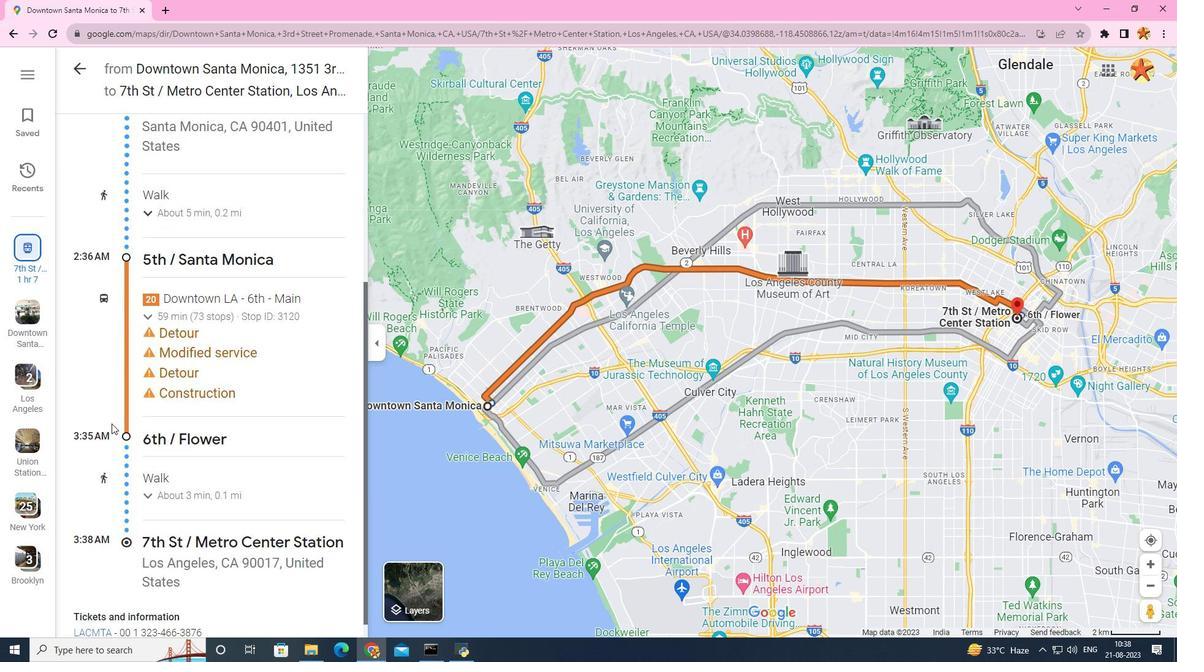 
Action: Mouse scrolled (111, 423) with delta (0, 0)
Screenshot: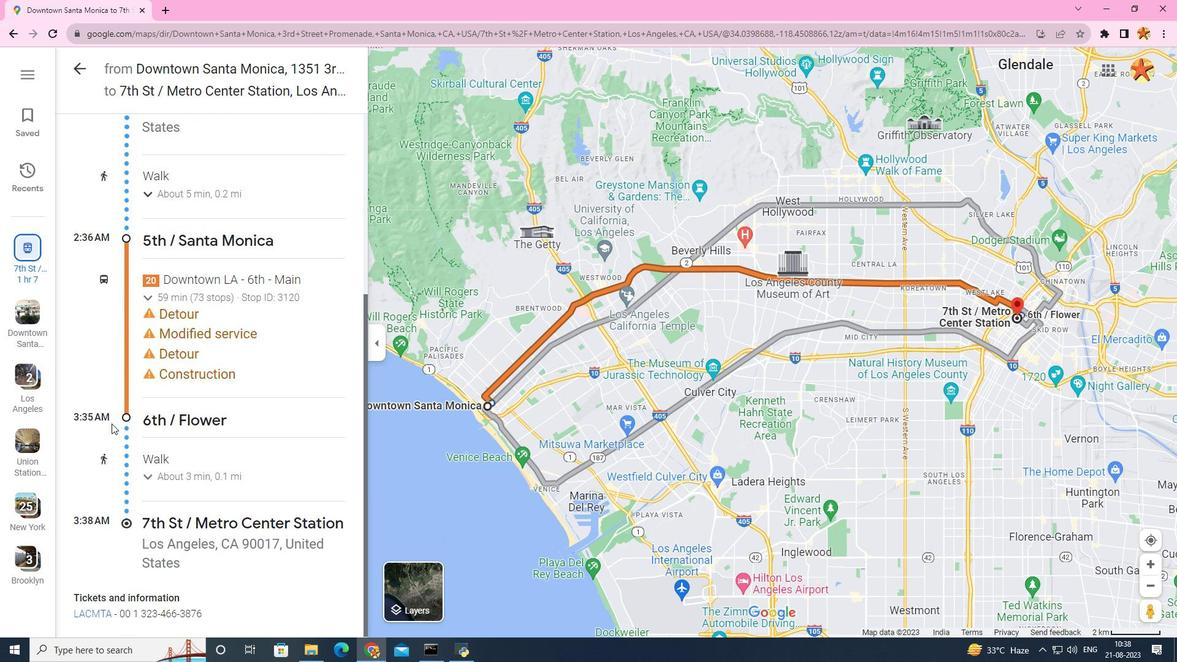 
Action: Mouse scrolled (111, 423) with delta (0, 0)
Screenshot: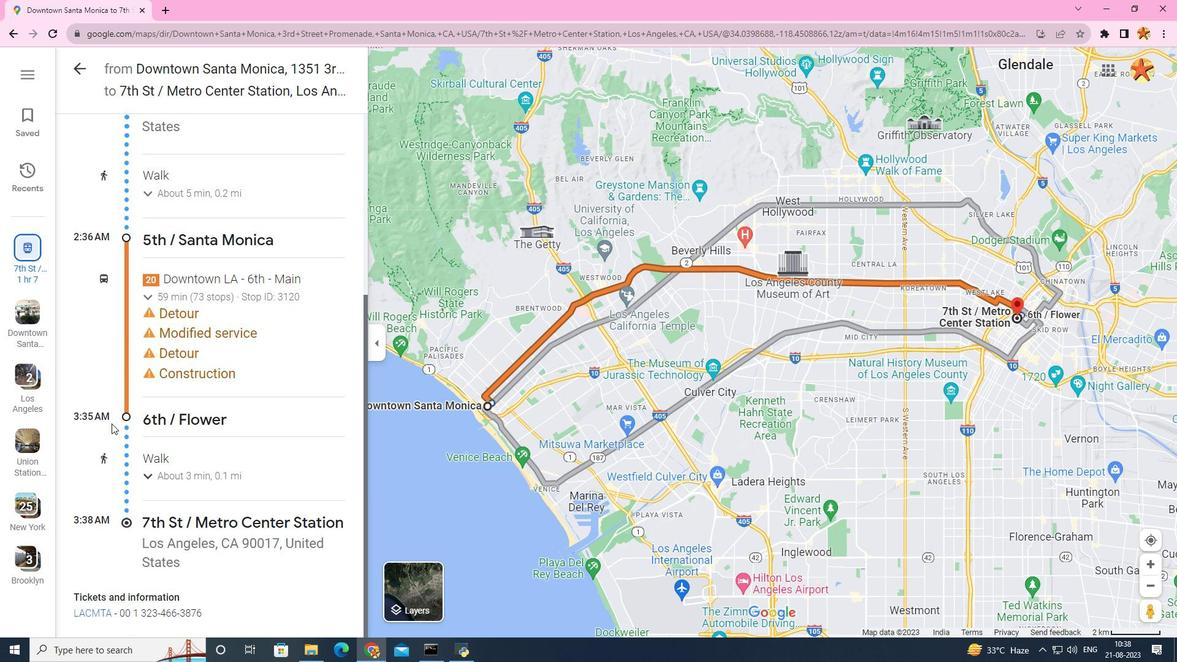 
Action: Mouse scrolled (111, 423) with delta (0, 0)
Screenshot: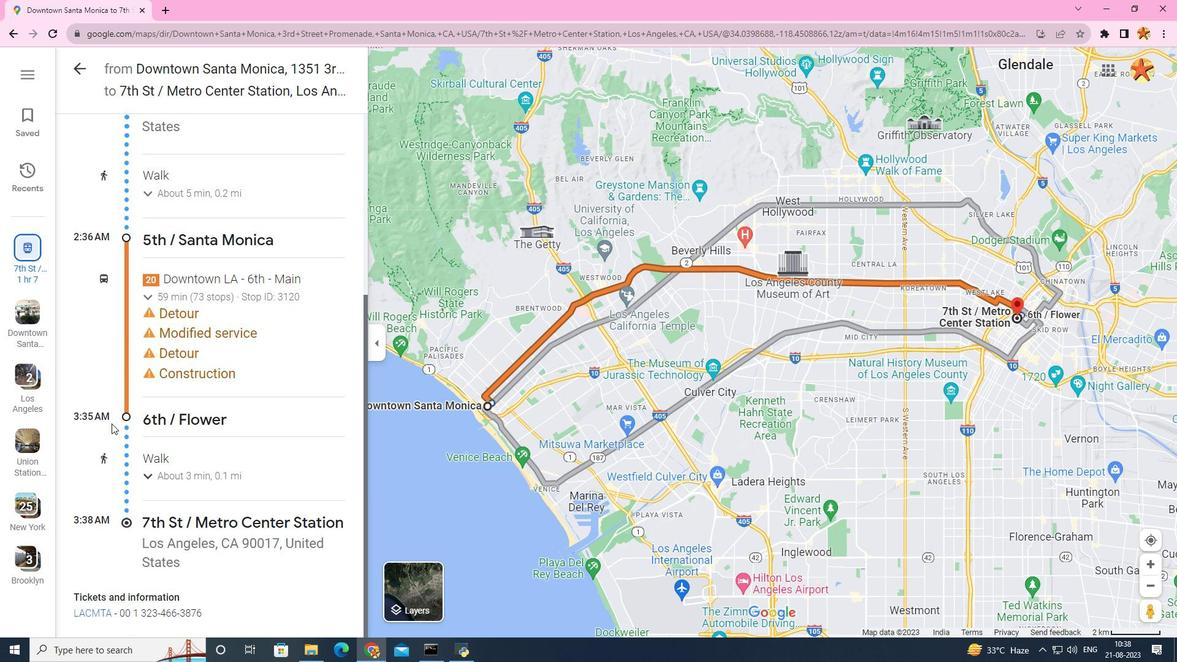 
Action: Mouse scrolled (111, 423) with delta (0, 0)
Screenshot: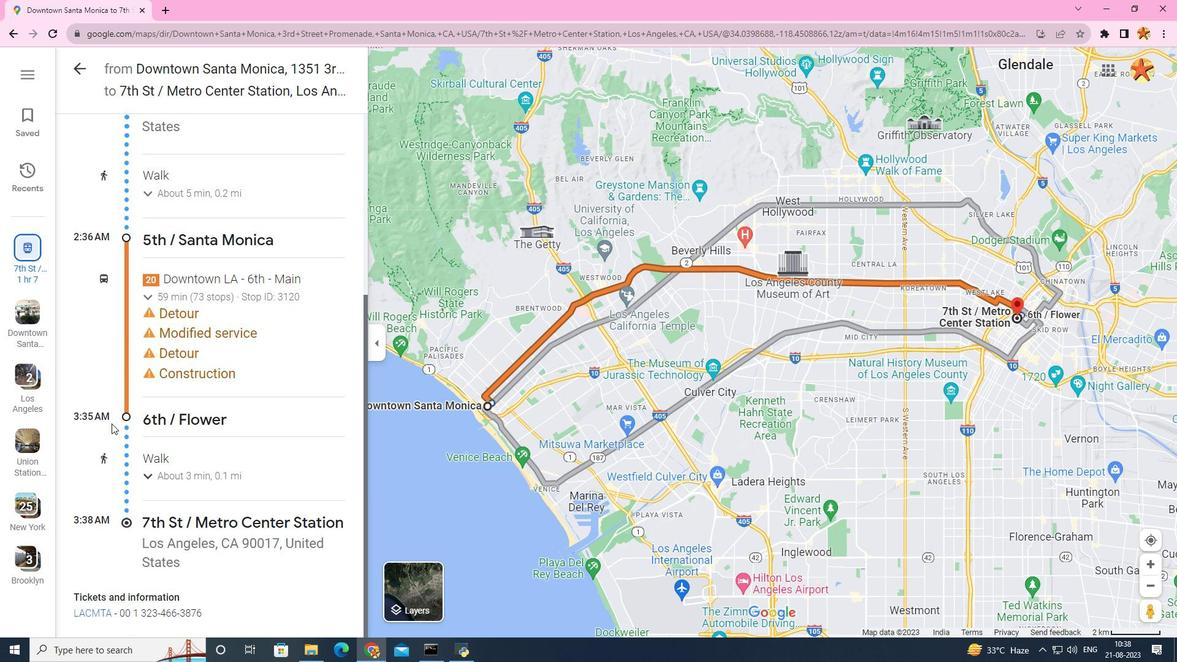 
Action: Mouse scrolled (111, 424) with delta (0, 0)
Screenshot: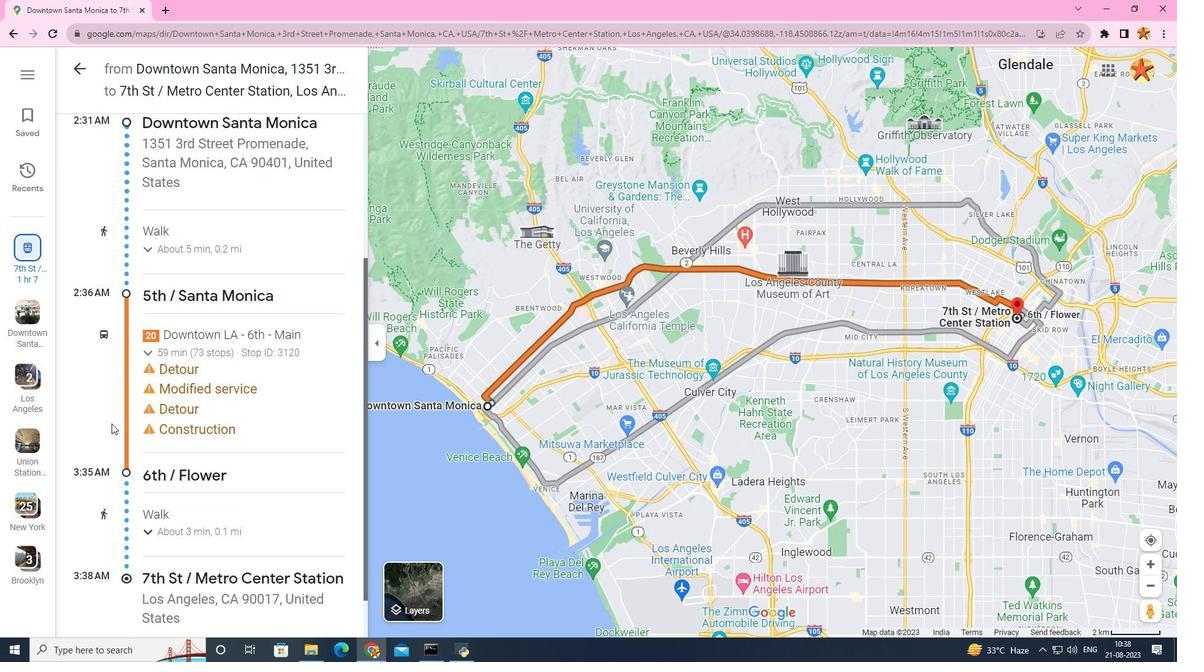 
Action: Mouse scrolled (111, 424) with delta (0, 0)
Screenshot: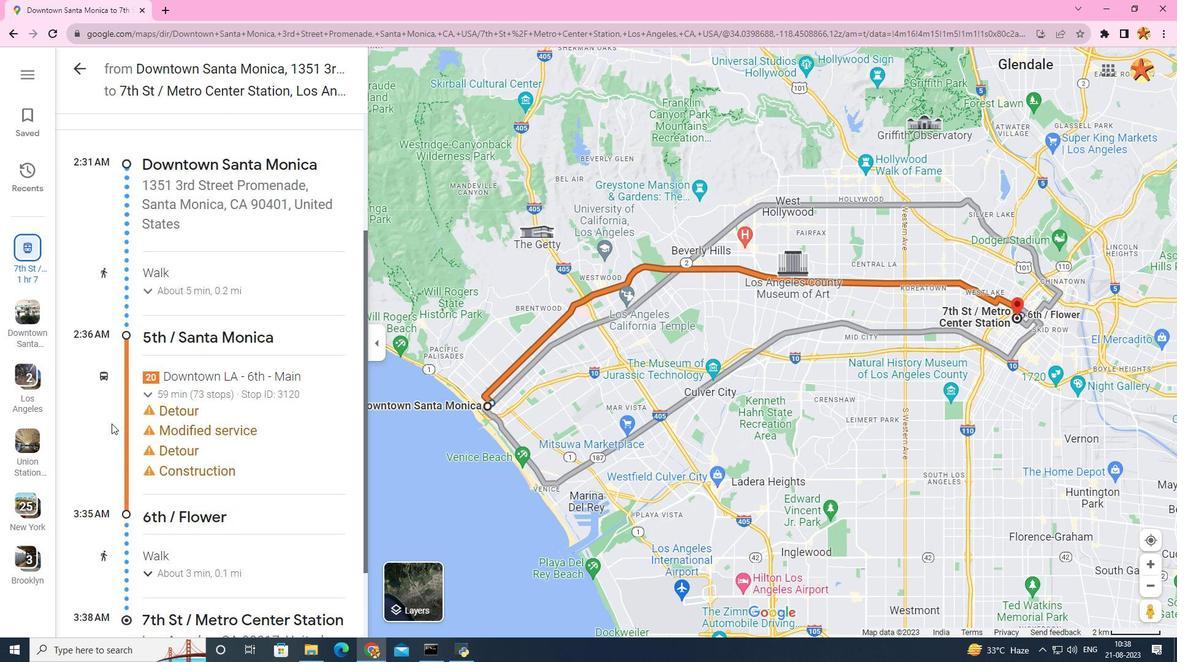 
Action: Mouse scrolled (111, 424) with delta (0, 0)
Screenshot: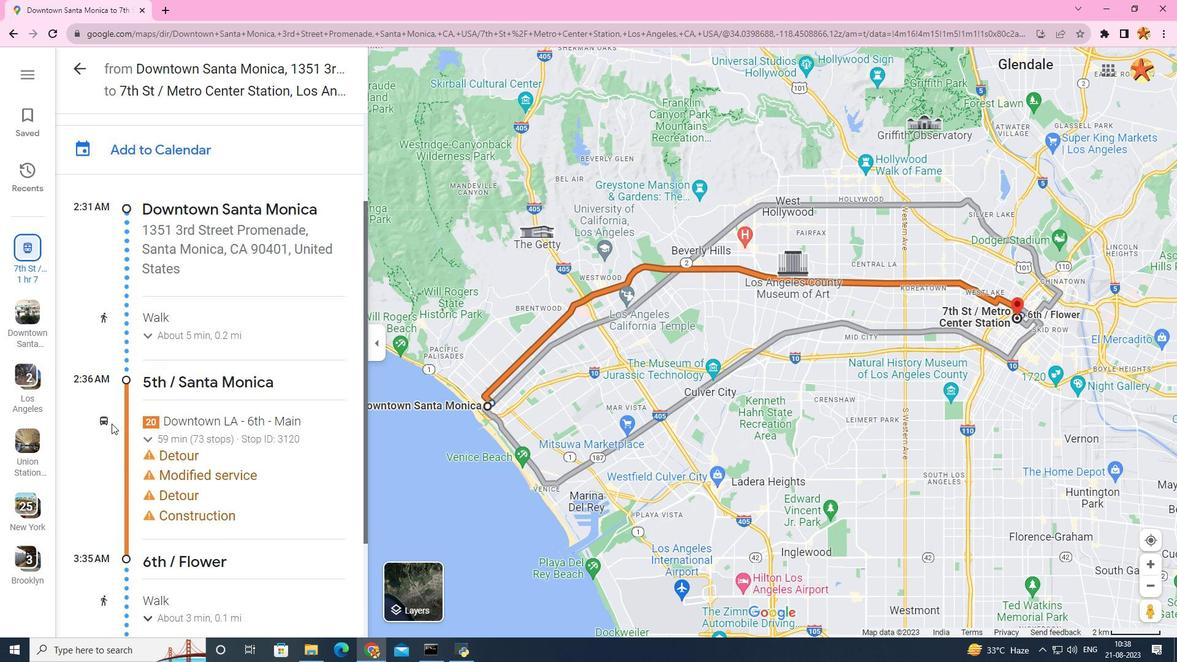 
Action: Mouse scrolled (111, 424) with delta (0, 0)
Screenshot: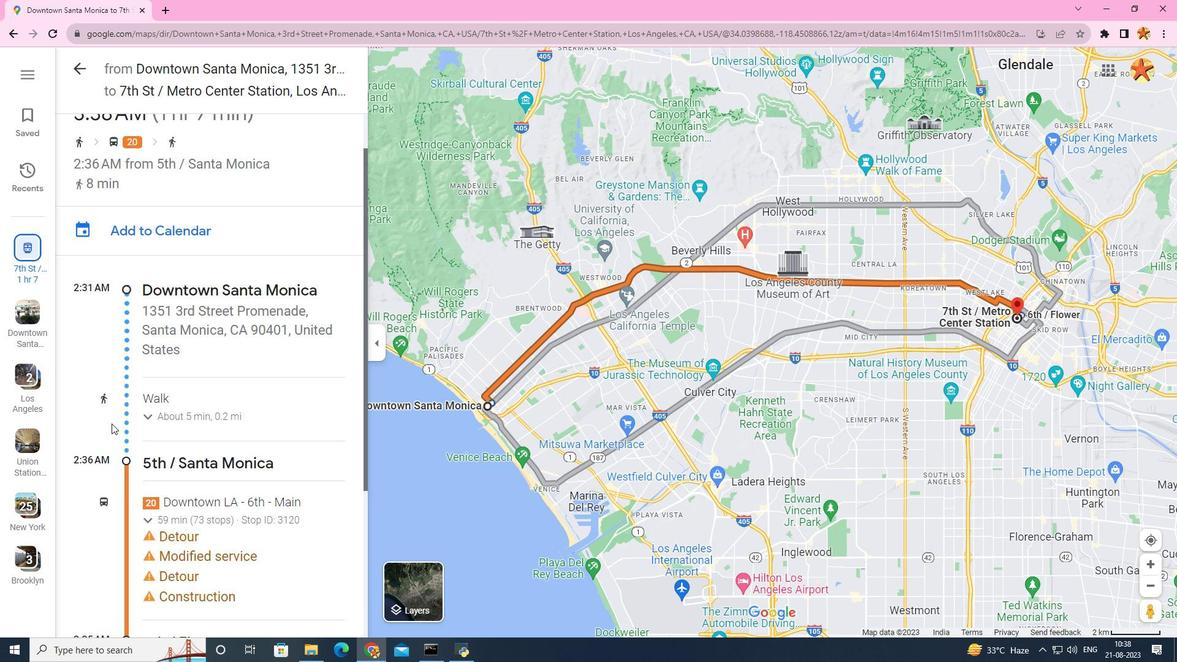 
Action: Mouse scrolled (111, 424) with delta (0, 0)
Screenshot: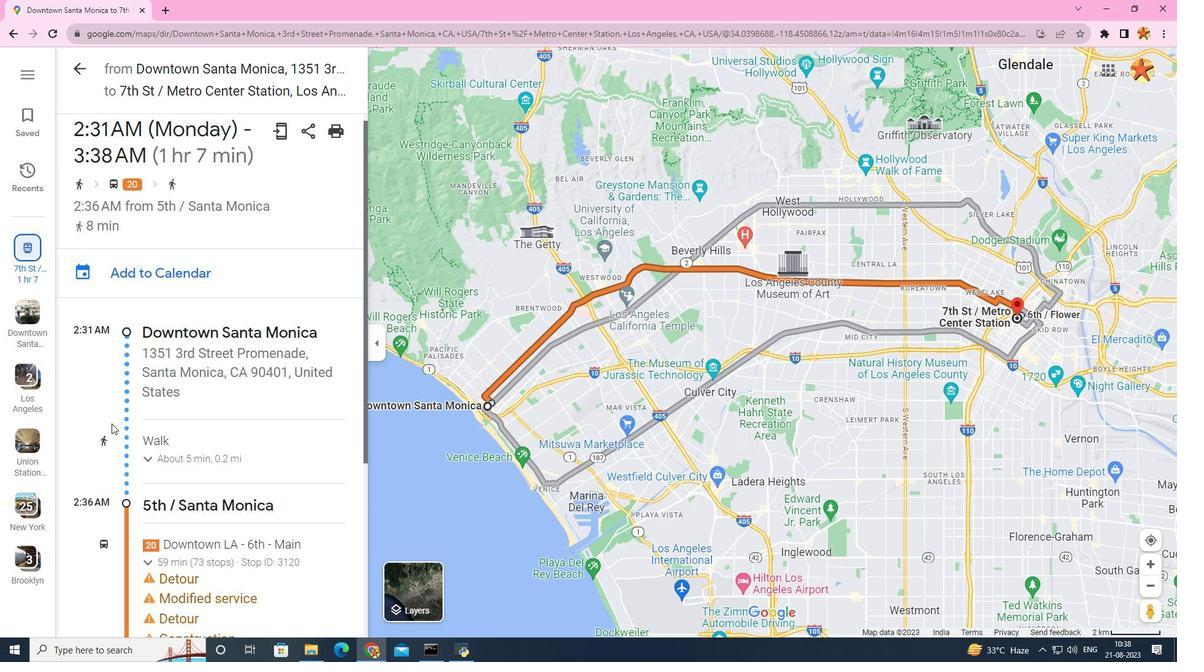 
Action: Mouse scrolled (111, 424) with delta (0, 0)
Screenshot: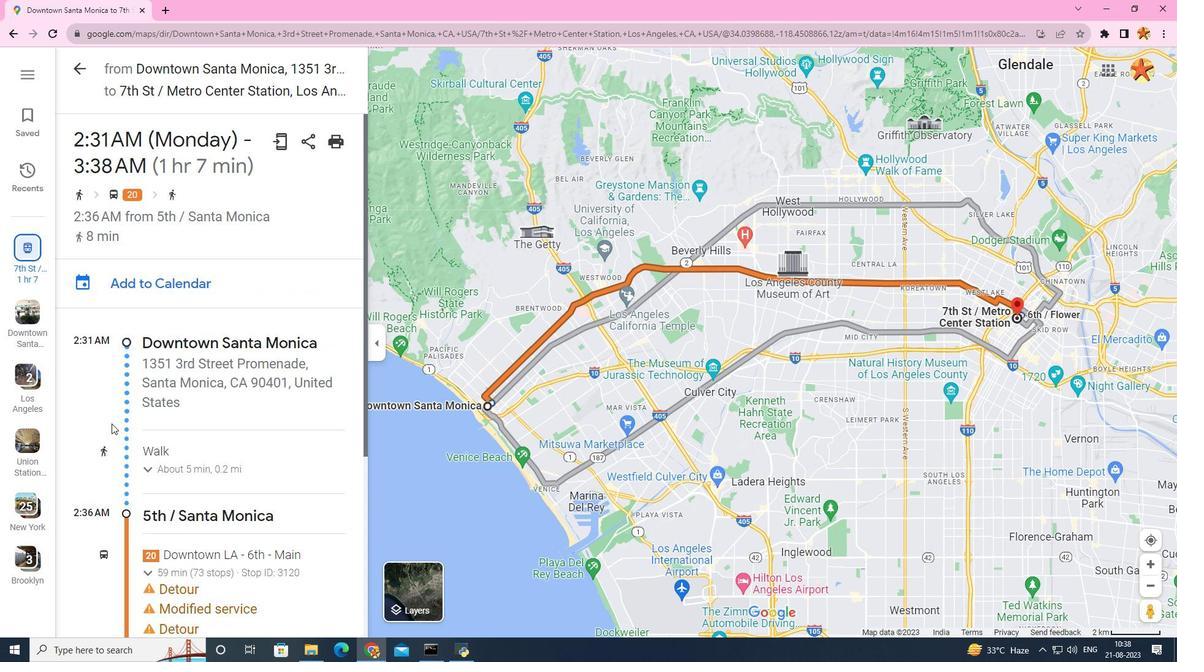 
Action: Mouse scrolled (111, 424) with delta (0, 0)
Screenshot: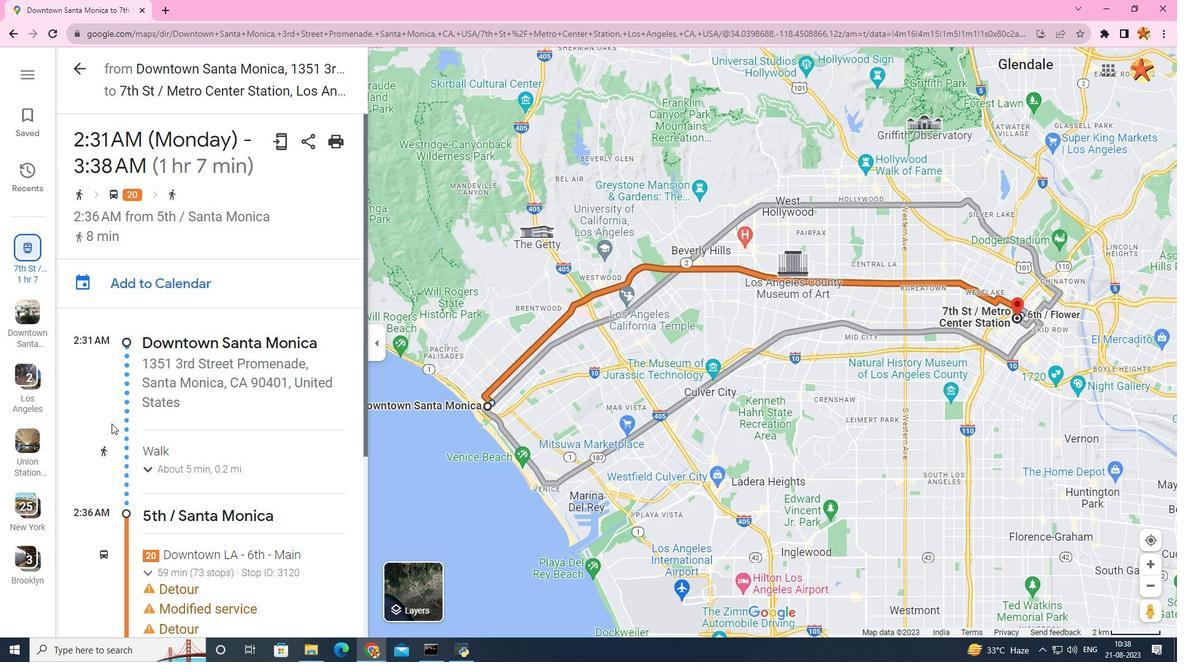 
Action: Mouse scrolled (111, 424) with delta (0, 0)
Screenshot: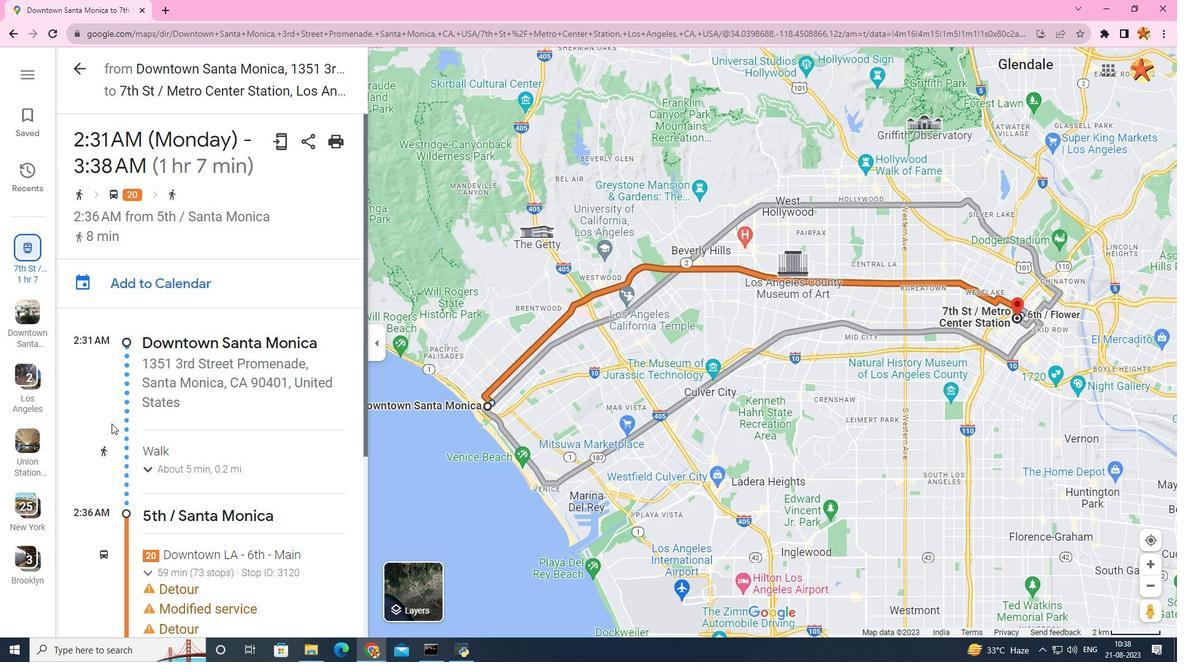 
Action: Mouse scrolled (111, 424) with delta (0, 0)
Screenshot: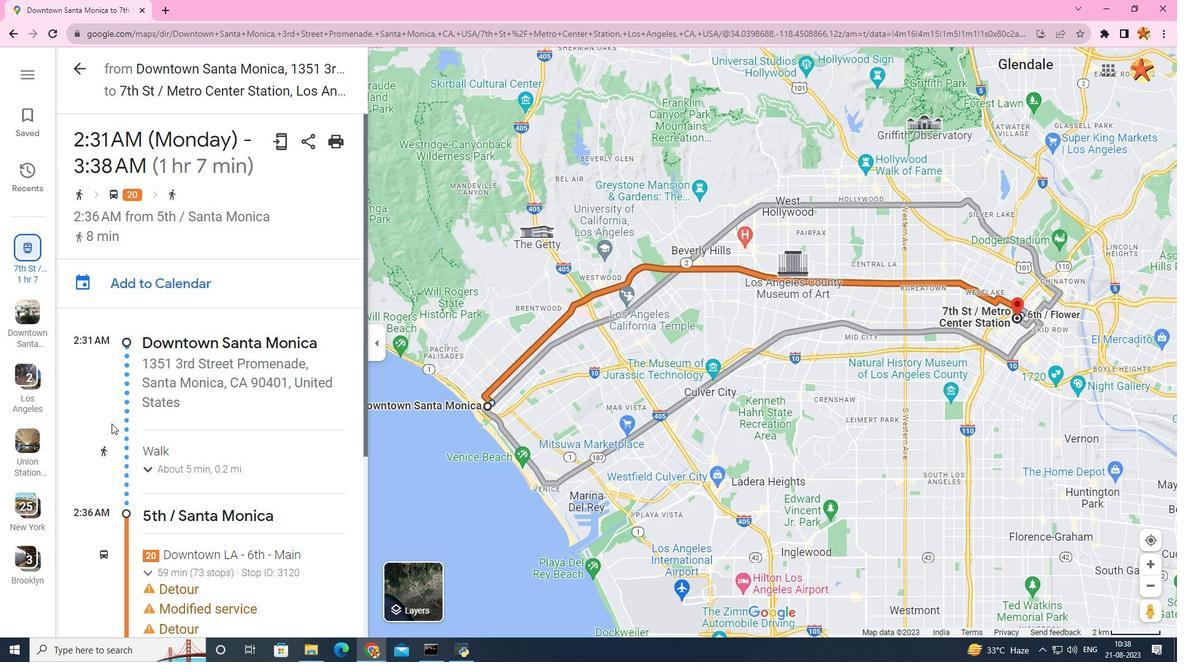 
Action: Mouse scrolled (111, 424) with delta (0, 0)
Screenshot: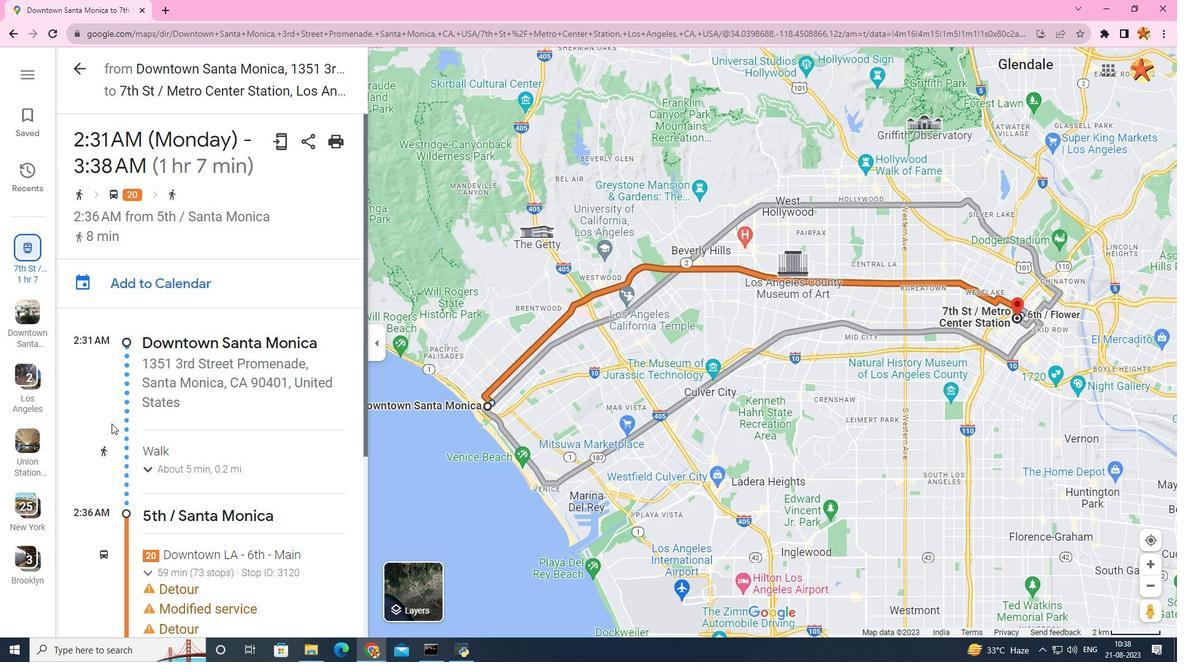 
Action: Mouse moved to (134, 272)
Screenshot: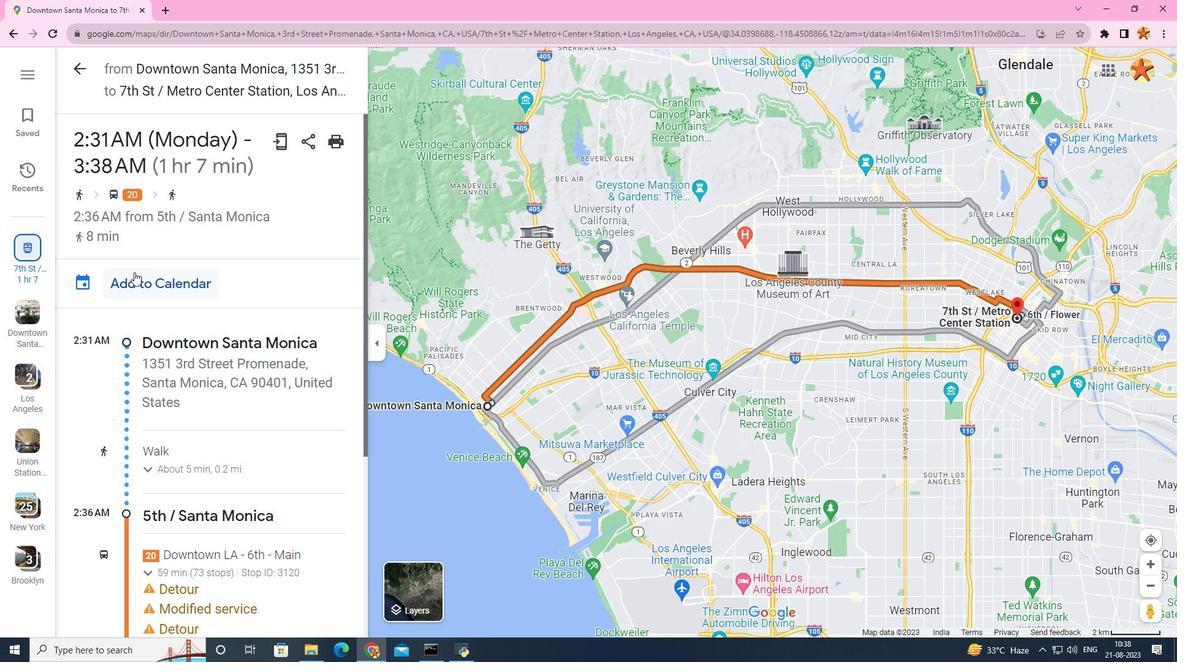 
